 Task: Create a due date automation trigger when advanced on, on the monday of the week a card is due add fields without custom field "Resume" set to a date less than 1 days ago at 11:00 AM.
Action: Mouse moved to (824, 249)
Screenshot: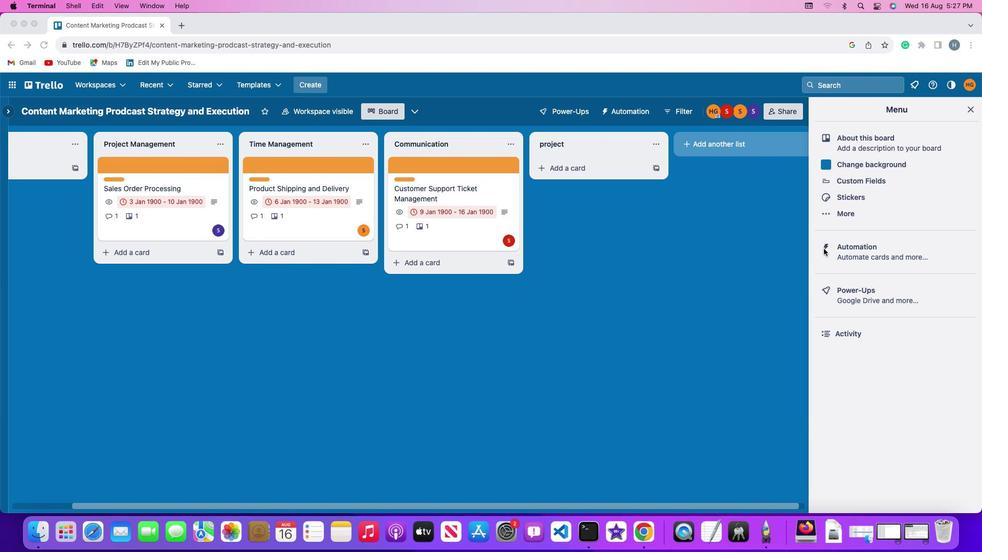 
Action: Mouse pressed left at (824, 249)
Screenshot: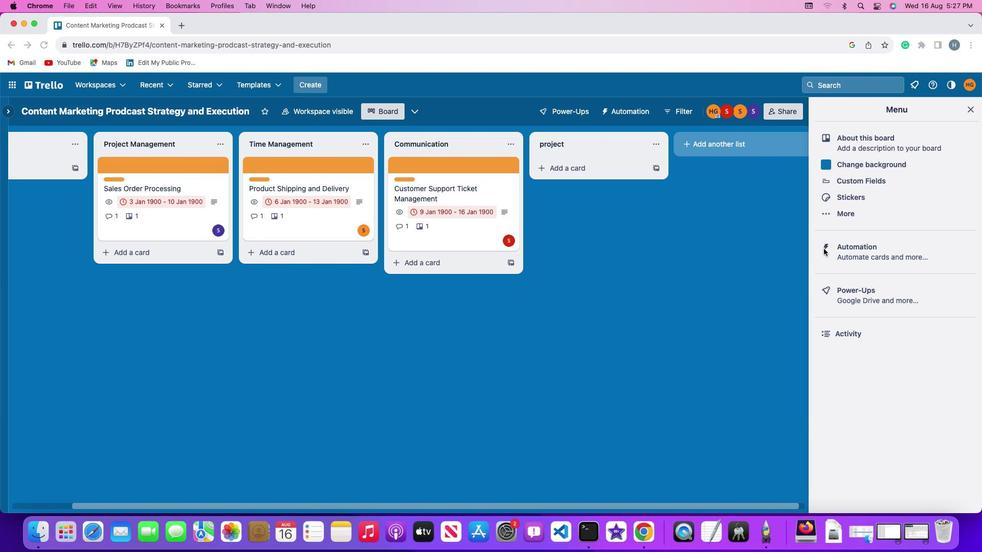 
Action: Mouse pressed left at (824, 249)
Screenshot: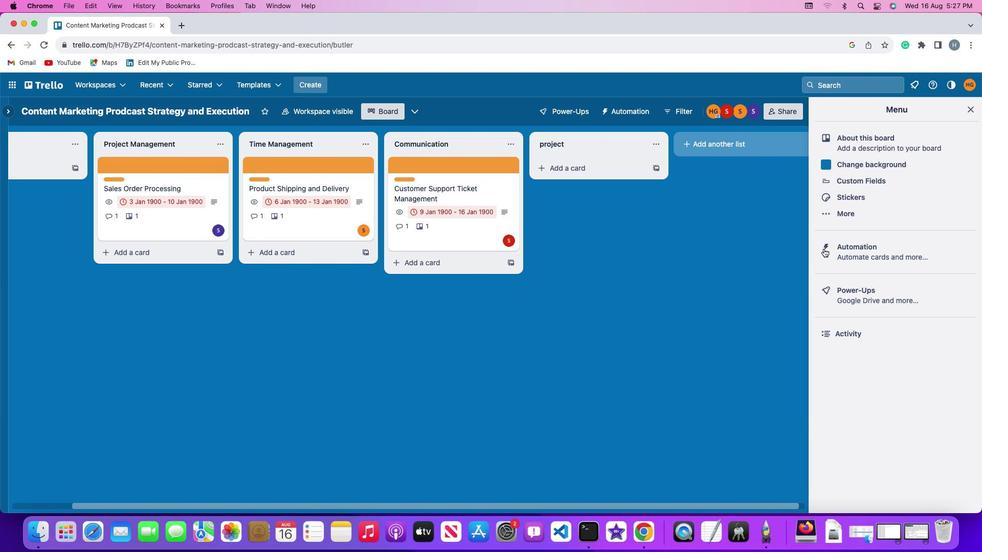
Action: Mouse moved to (67, 239)
Screenshot: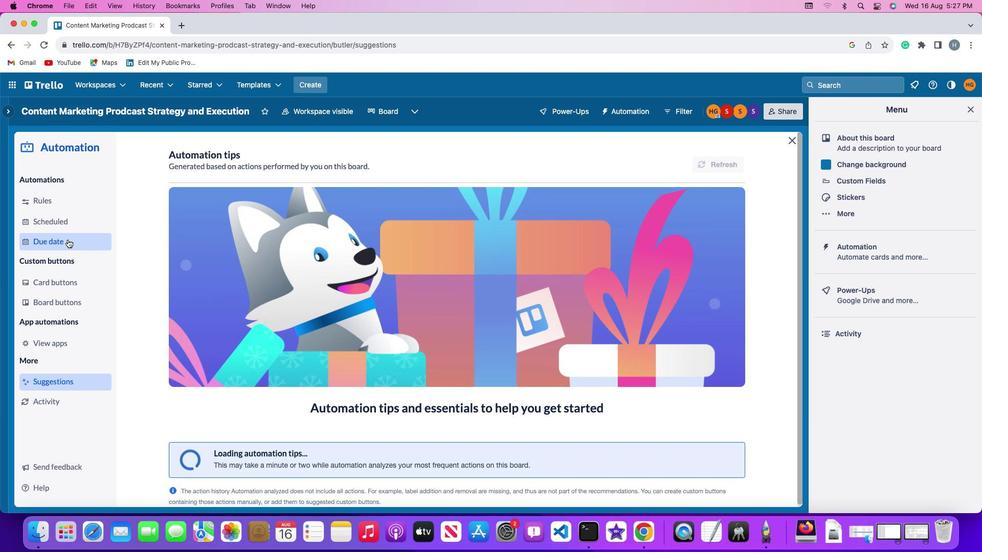 
Action: Mouse pressed left at (67, 239)
Screenshot: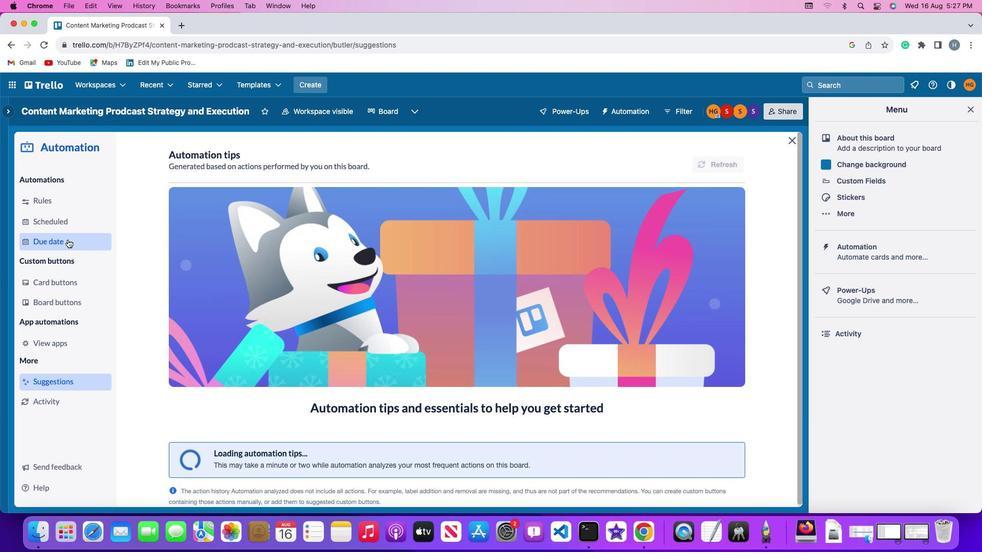 
Action: Mouse moved to (675, 157)
Screenshot: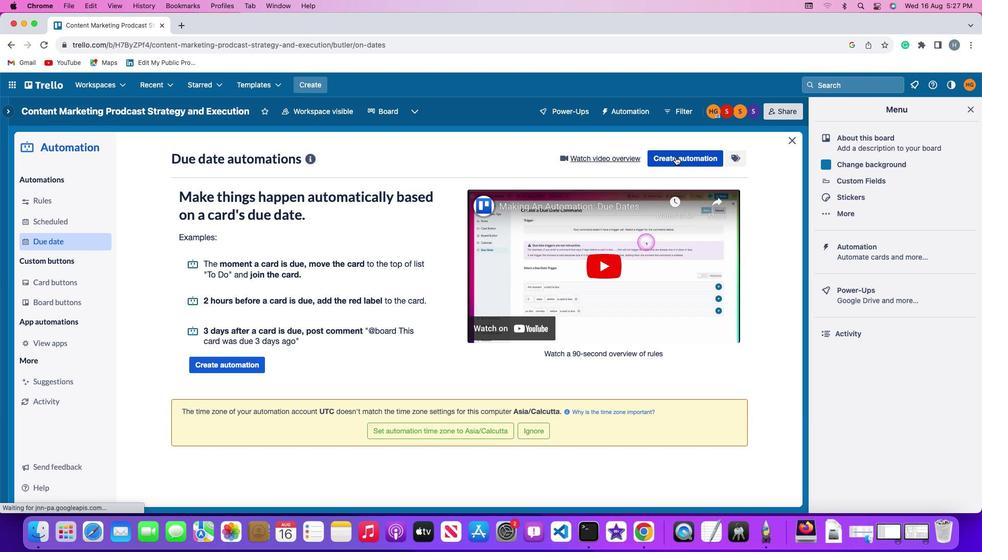
Action: Mouse pressed left at (675, 157)
Screenshot: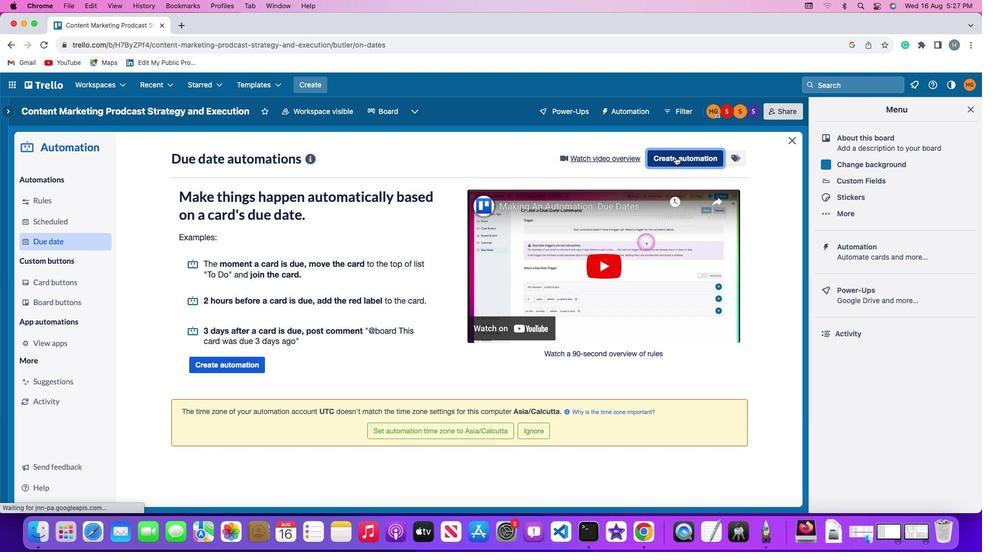 
Action: Mouse moved to (188, 255)
Screenshot: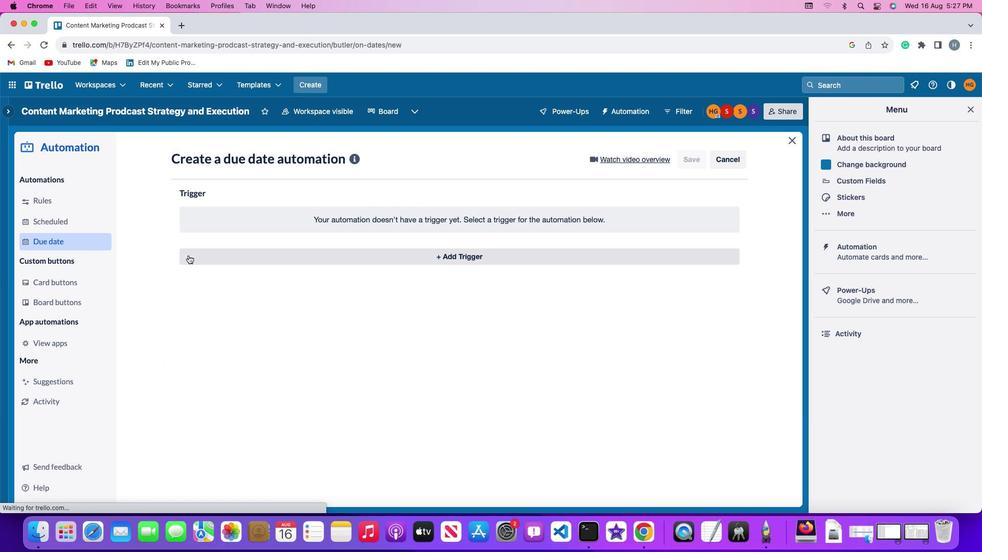 
Action: Mouse pressed left at (188, 255)
Screenshot: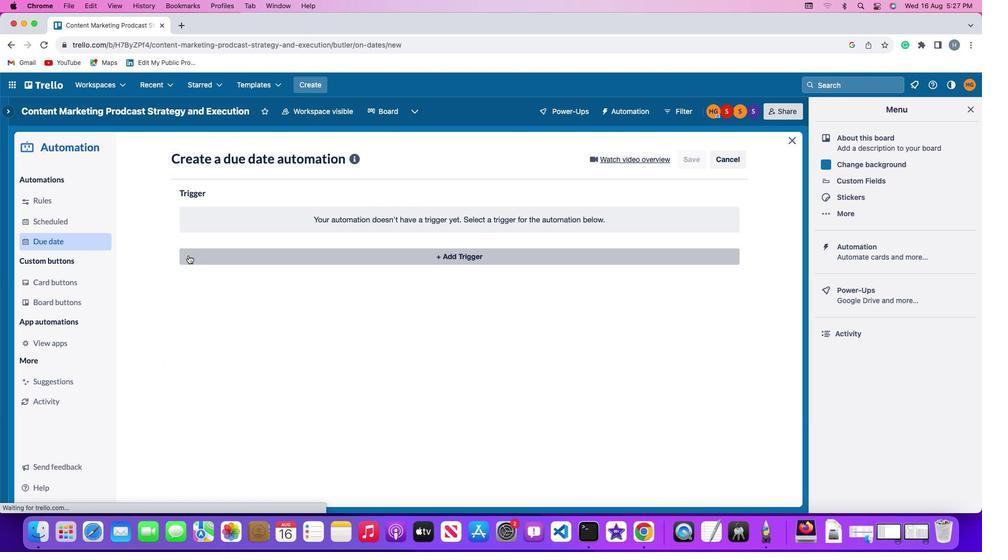 
Action: Mouse moved to (221, 448)
Screenshot: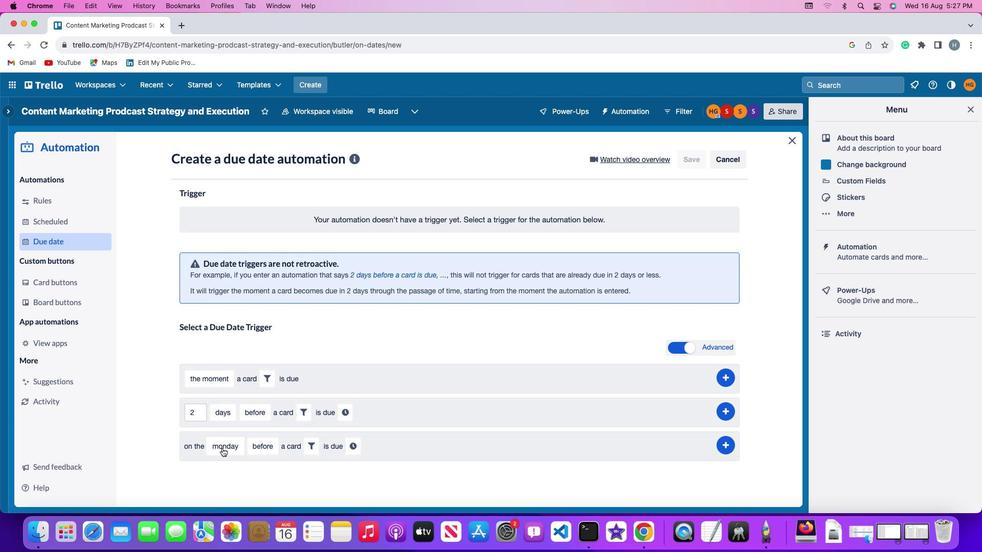 
Action: Mouse pressed left at (221, 448)
Screenshot: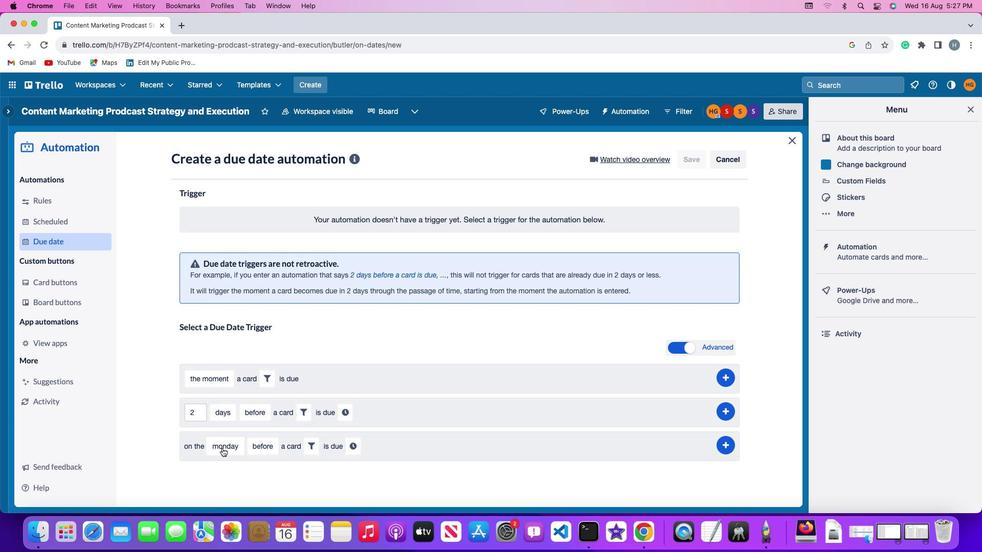 
Action: Mouse moved to (241, 303)
Screenshot: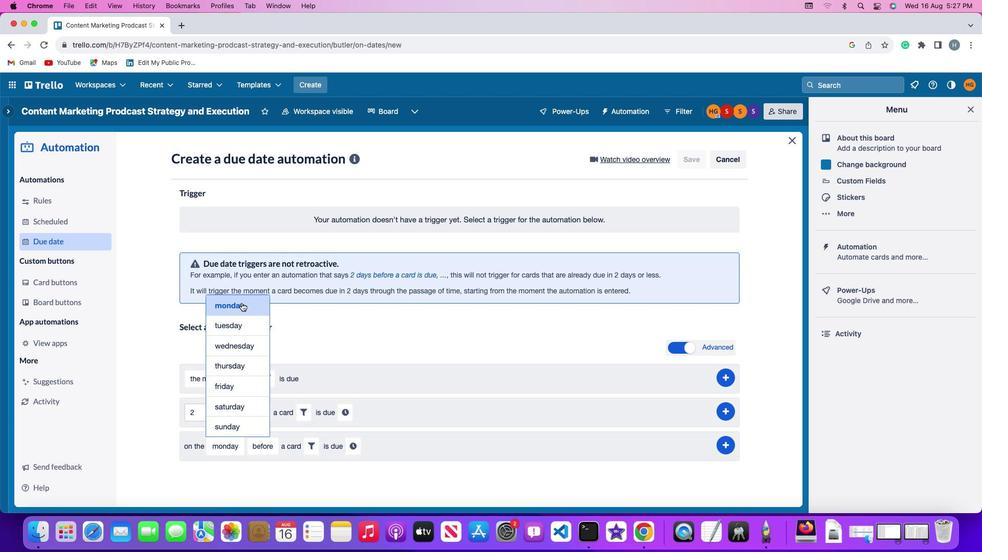 
Action: Mouse pressed left at (241, 303)
Screenshot: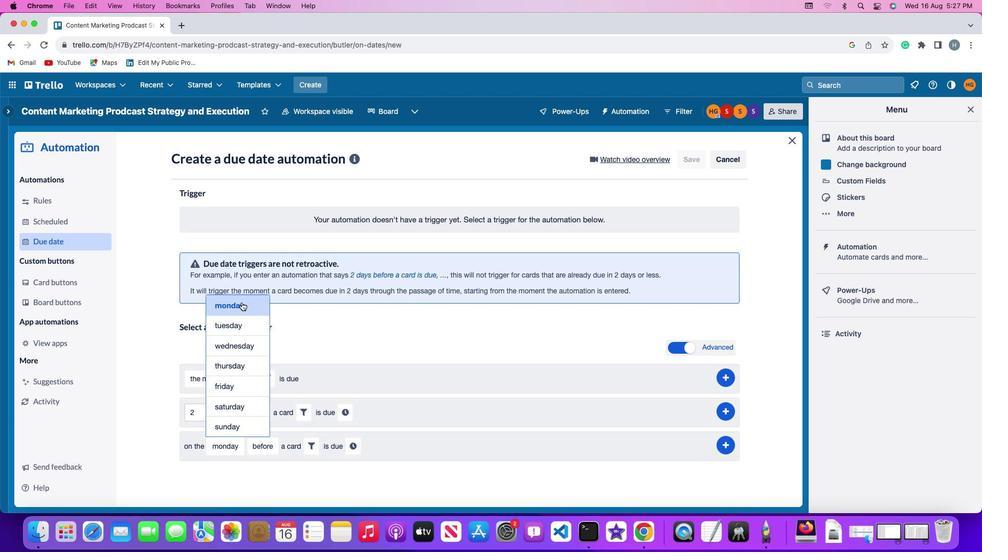 
Action: Mouse moved to (270, 442)
Screenshot: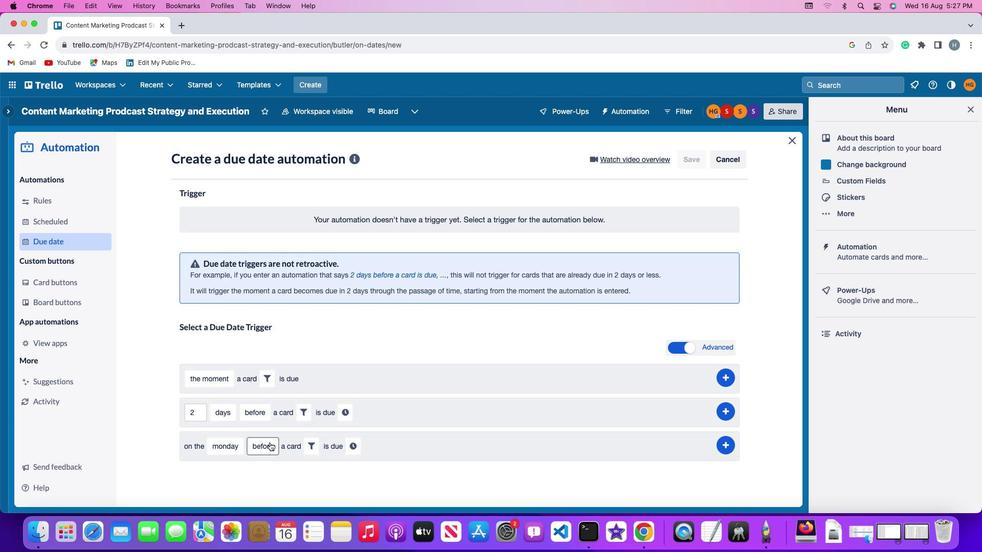 
Action: Mouse pressed left at (270, 442)
Screenshot: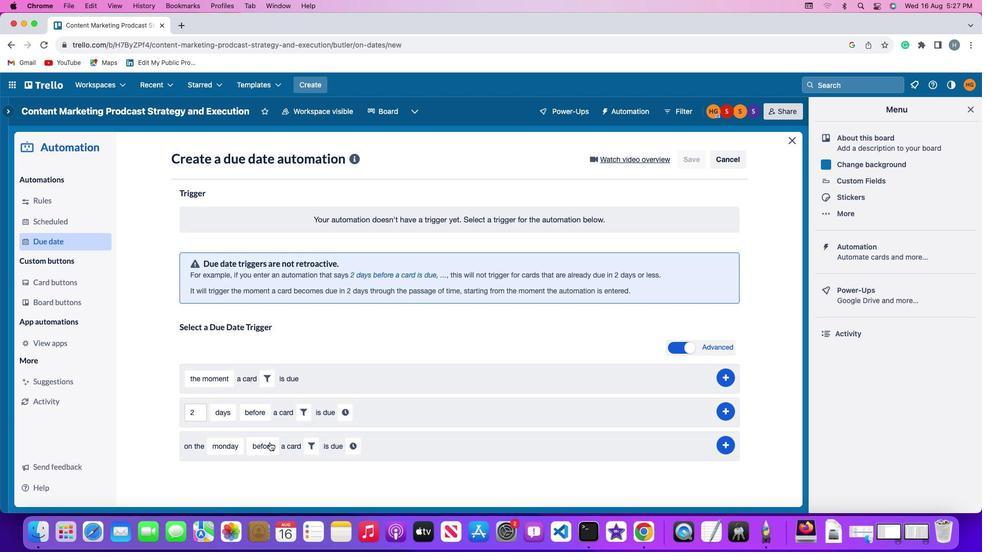 
Action: Mouse moved to (282, 407)
Screenshot: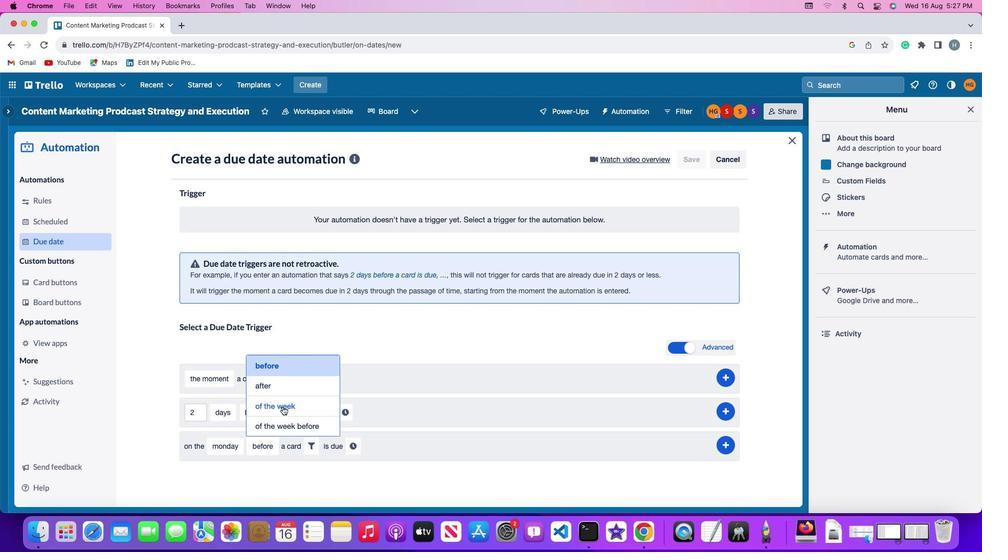 
Action: Mouse pressed left at (282, 407)
Screenshot: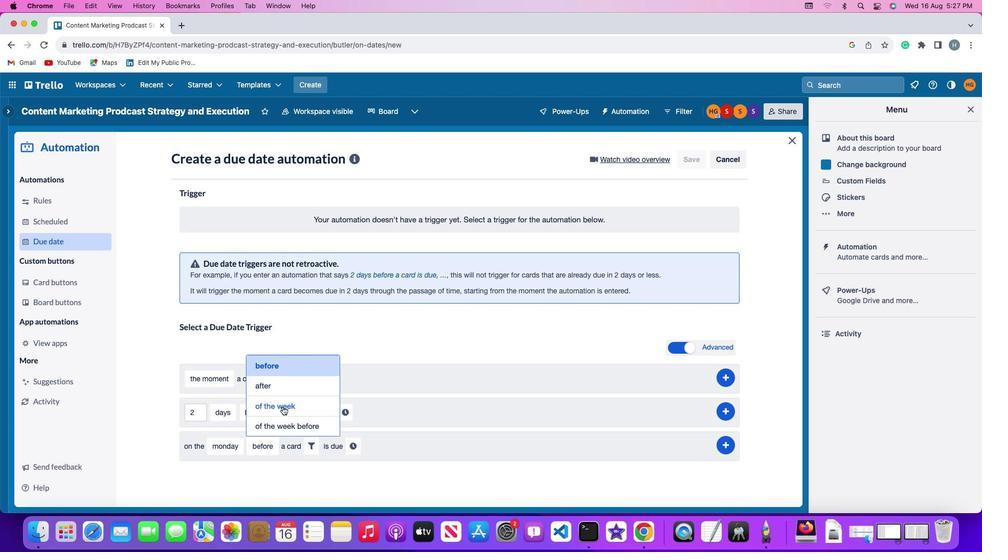 
Action: Mouse moved to (329, 446)
Screenshot: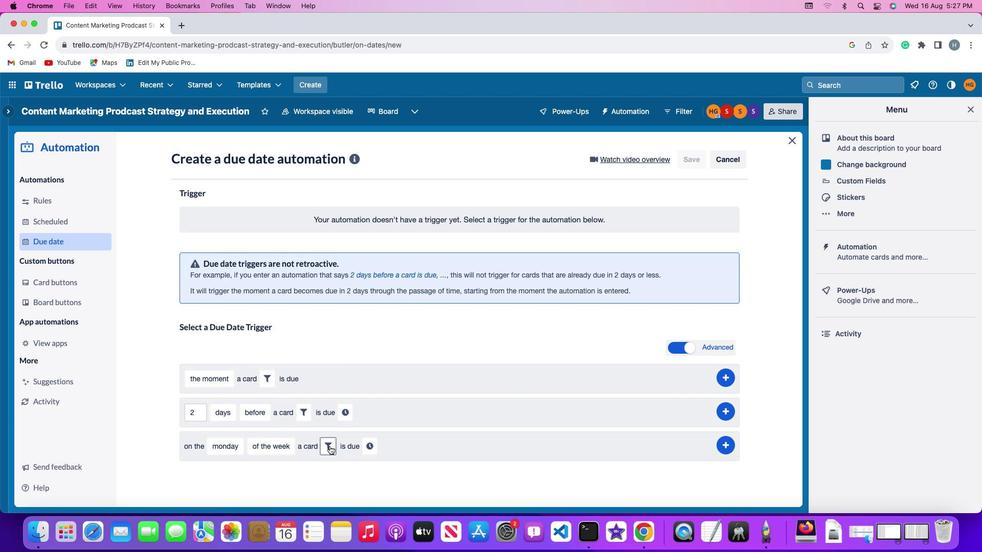 
Action: Mouse pressed left at (329, 446)
Screenshot: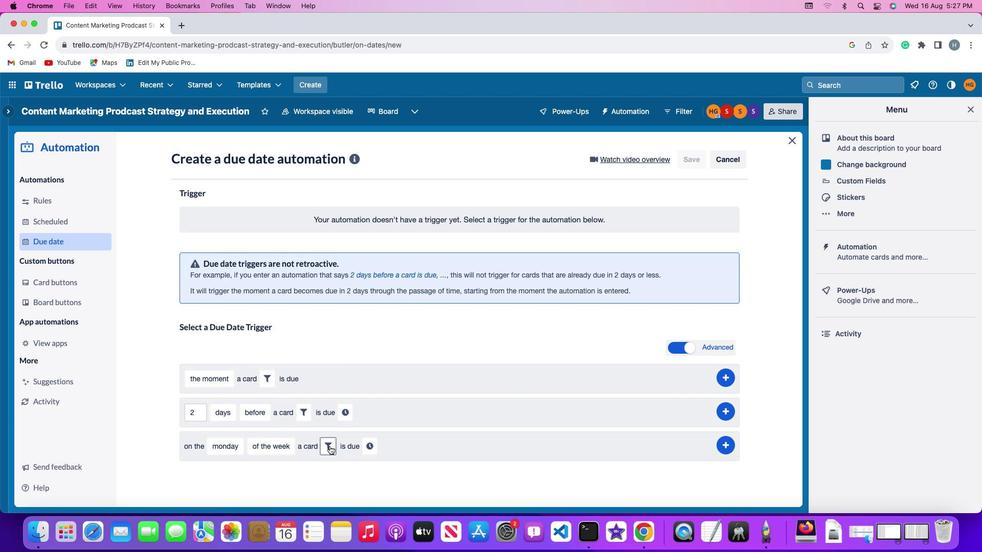 
Action: Mouse moved to (488, 481)
Screenshot: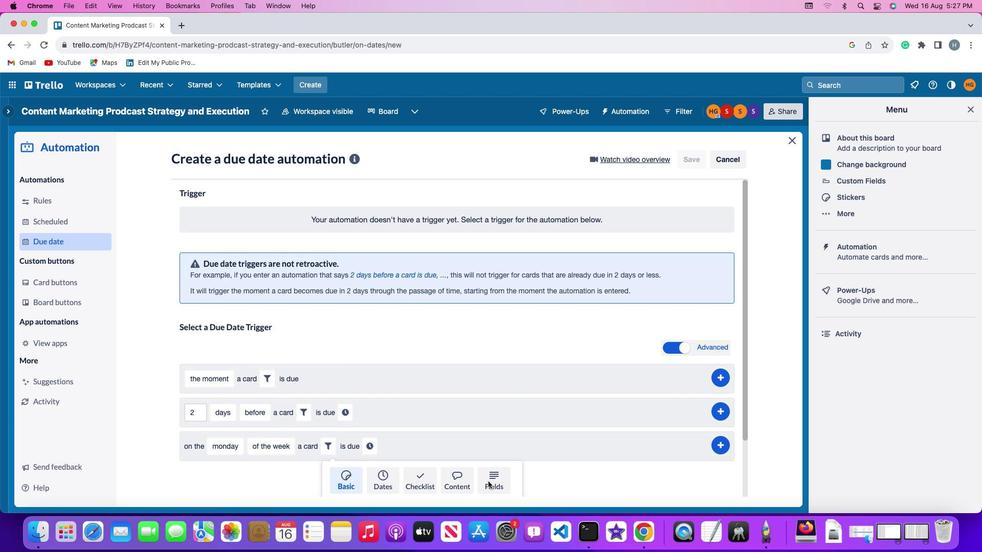 
Action: Mouse pressed left at (488, 481)
Screenshot: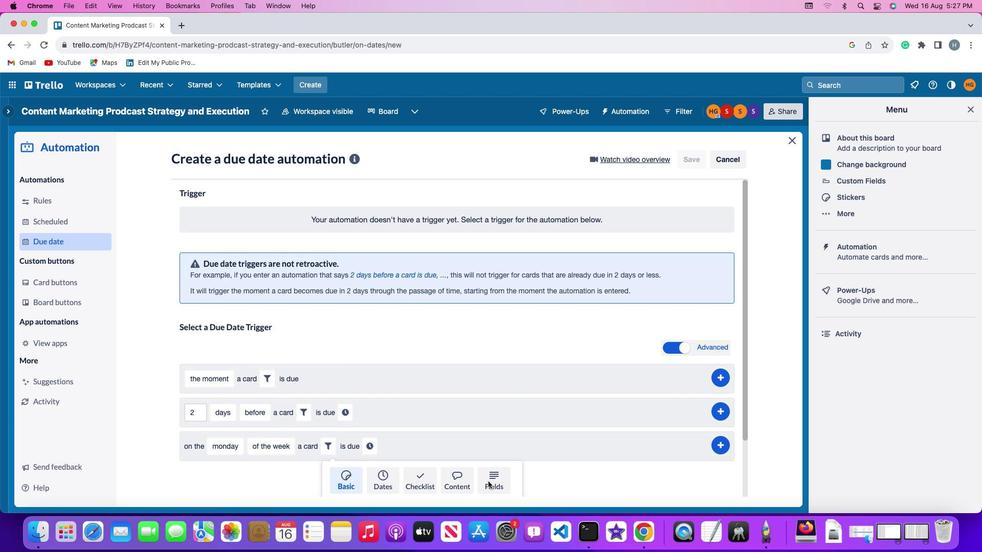 
Action: Mouse moved to (280, 481)
Screenshot: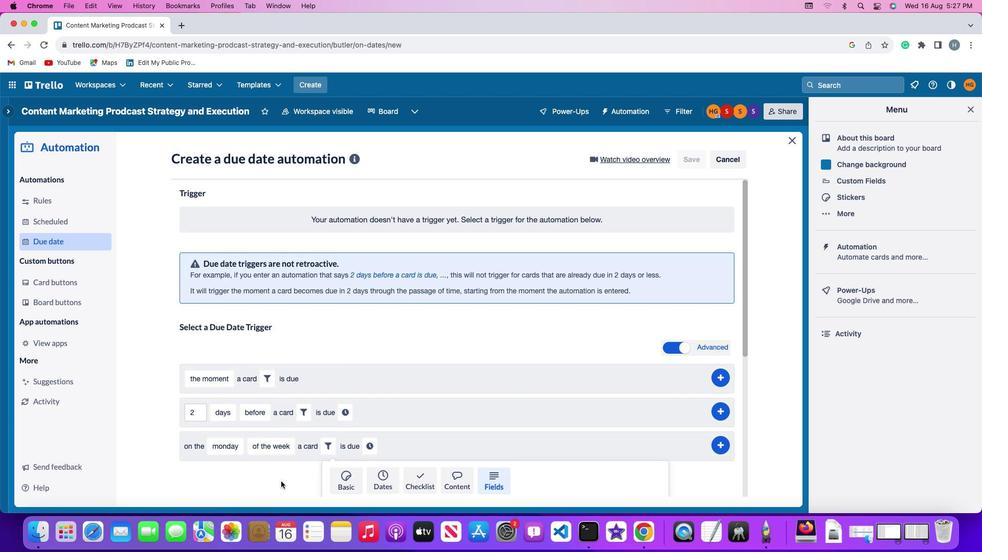 
Action: Mouse scrolled (280, 481) with delta (0, 0)
Screenshot: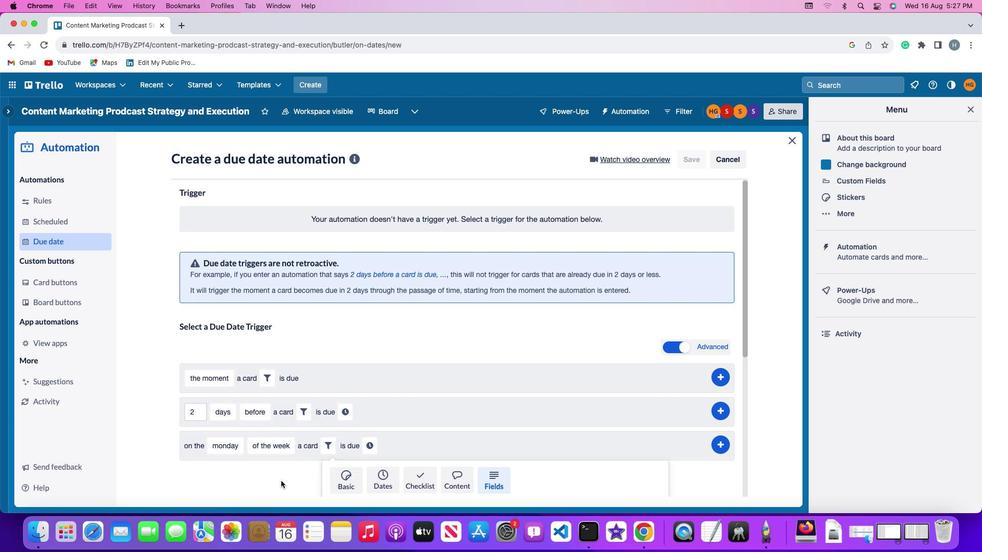 
Action: Mouse moved to (280, 481)
Screenshot: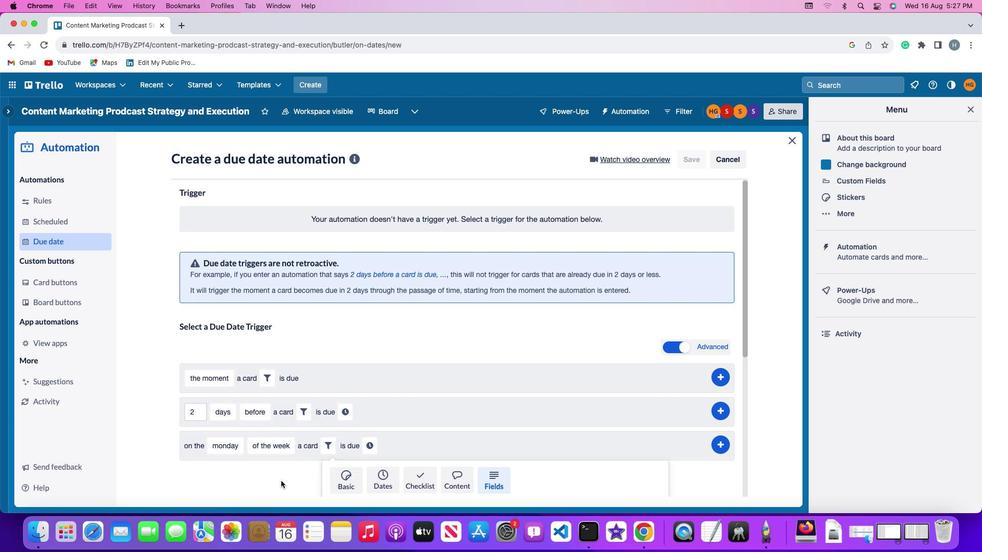 
Action: Mouse scrolled (280, 481) with delta (0, 0)
Screenshot: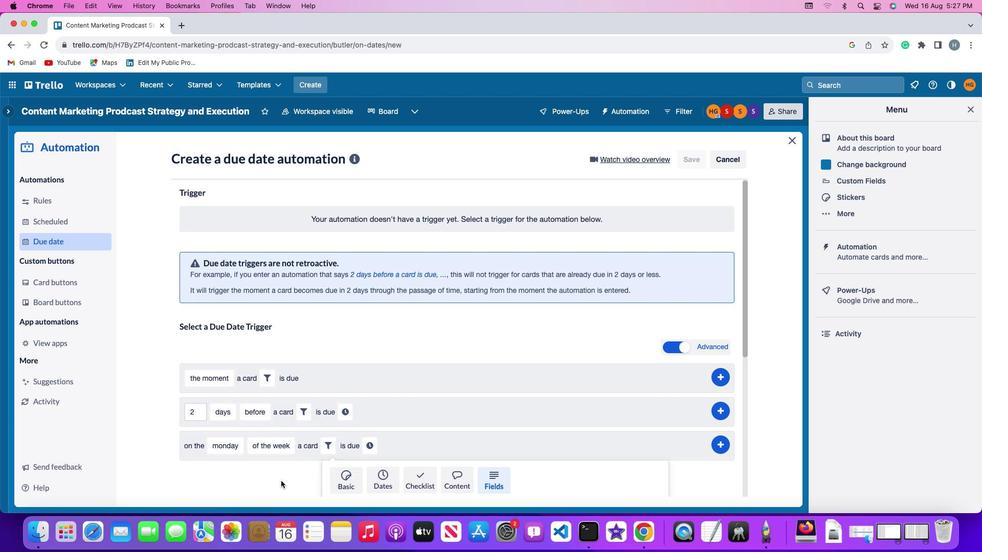 
Action: Mouse moved to (280, 481)
Screenshot: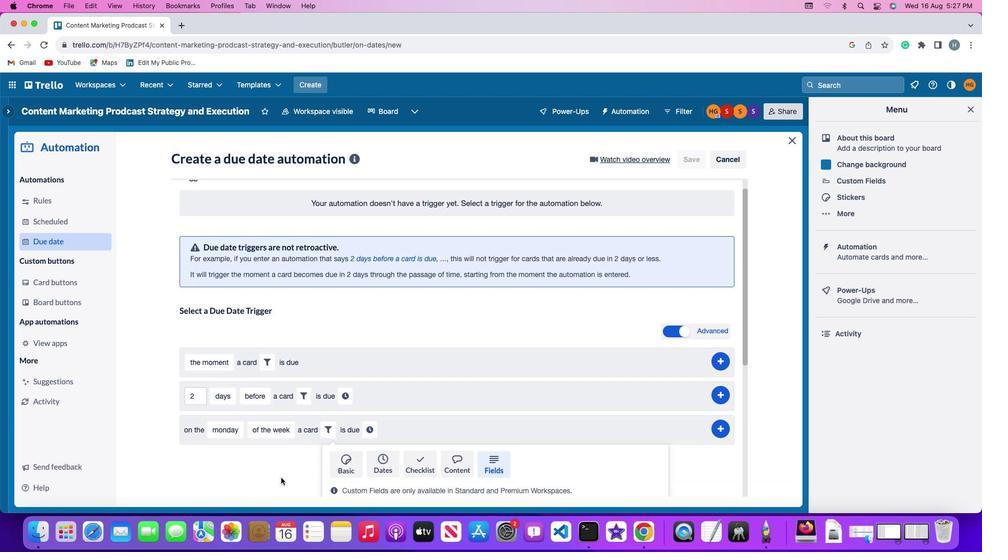 
Action: Mouse scrolled (280, 481) with delta (0, -1)
Screenshot: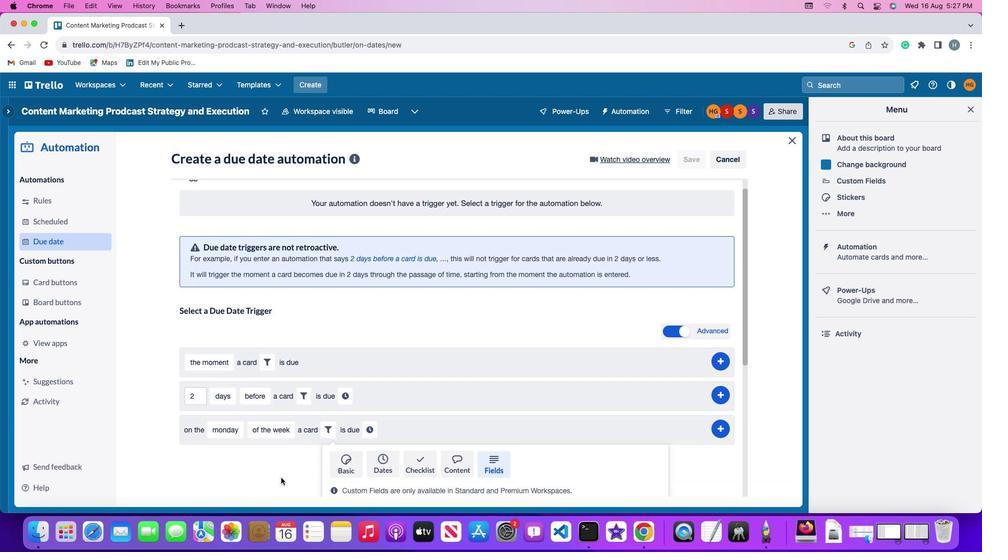 
Action: Mouse moved to (280, 481)
Screenshot: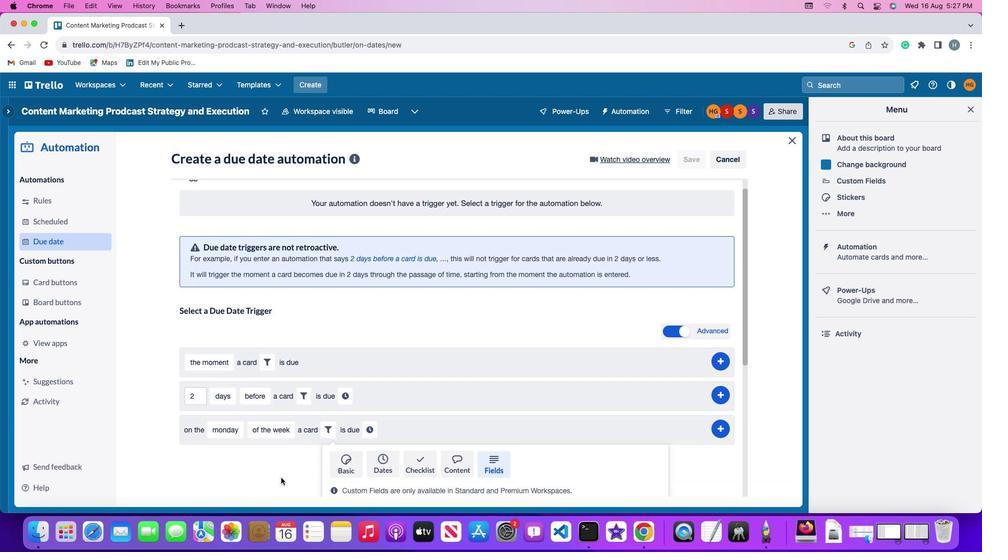 
Action: Mouse scrolled (280, 481) with delta (0, -2)
Screenshot: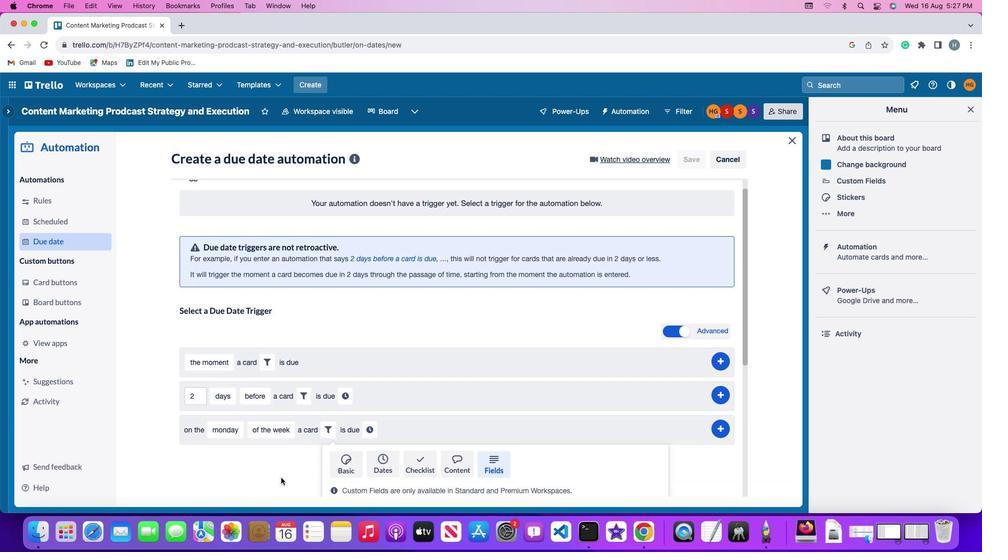 
Action: Mouse moved to (280, 480)
Screenshot: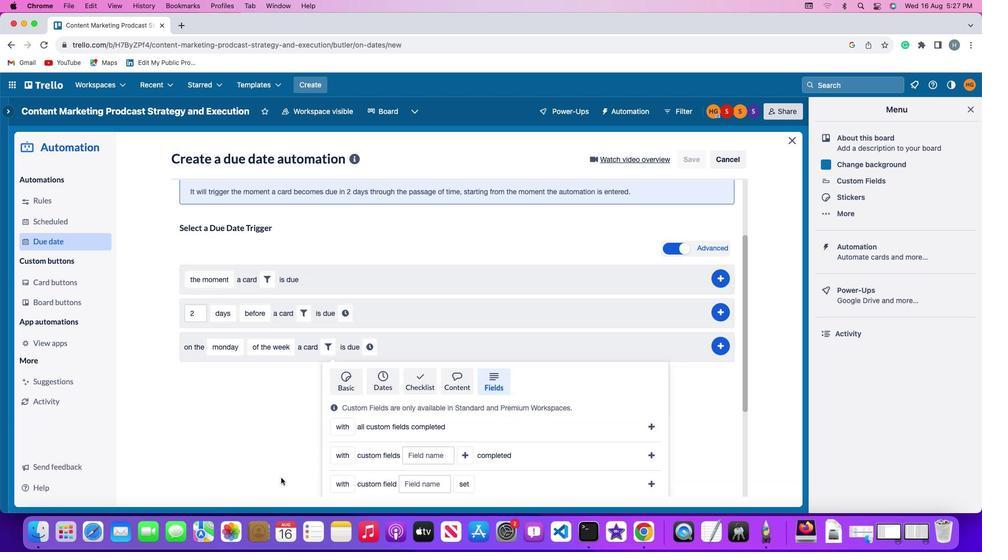 
Action: Mouse scrolled (280, 480) with delta (0, -3)
Screenshot: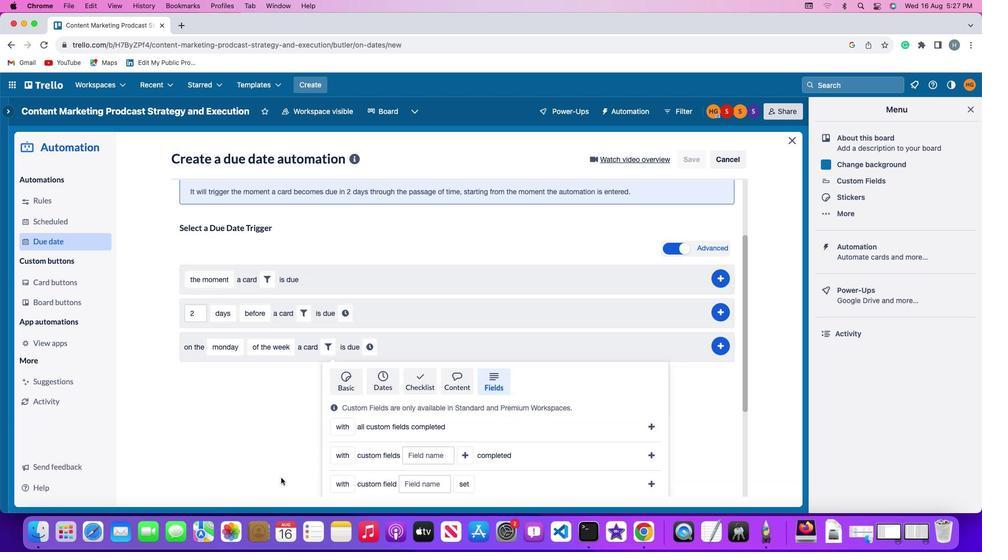
Action: Mouse moved to (280, 477)
Screenshot: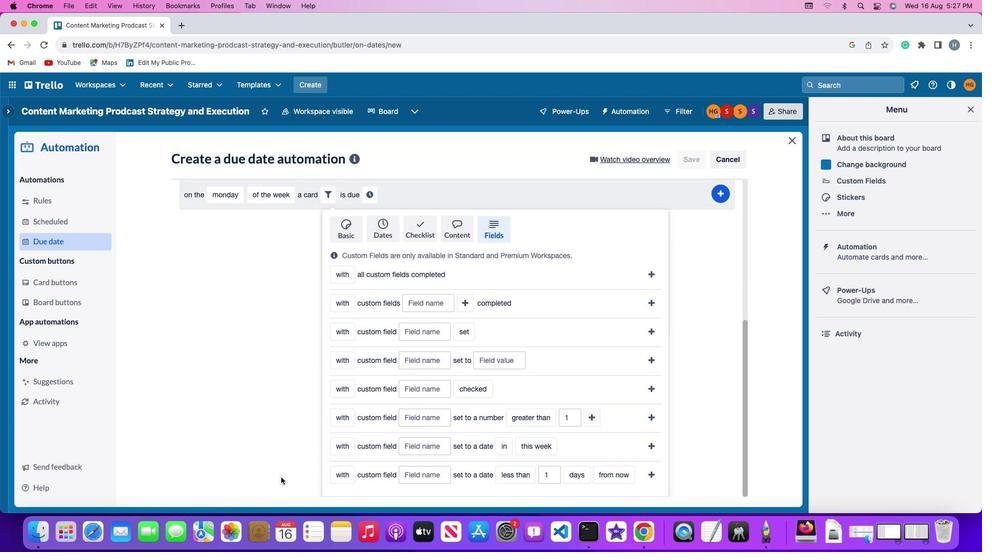 
Action: Mouse scrolled (280, 477) with delta (0, 0)
Screenshot: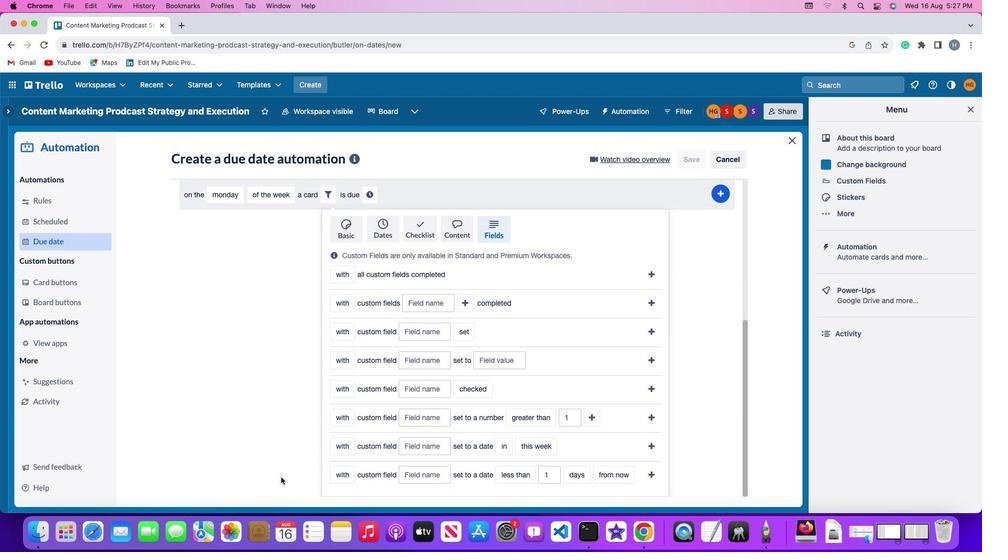 
Action: Mouse scrolled (280, 477) with delta (0, 0)
Screenshot: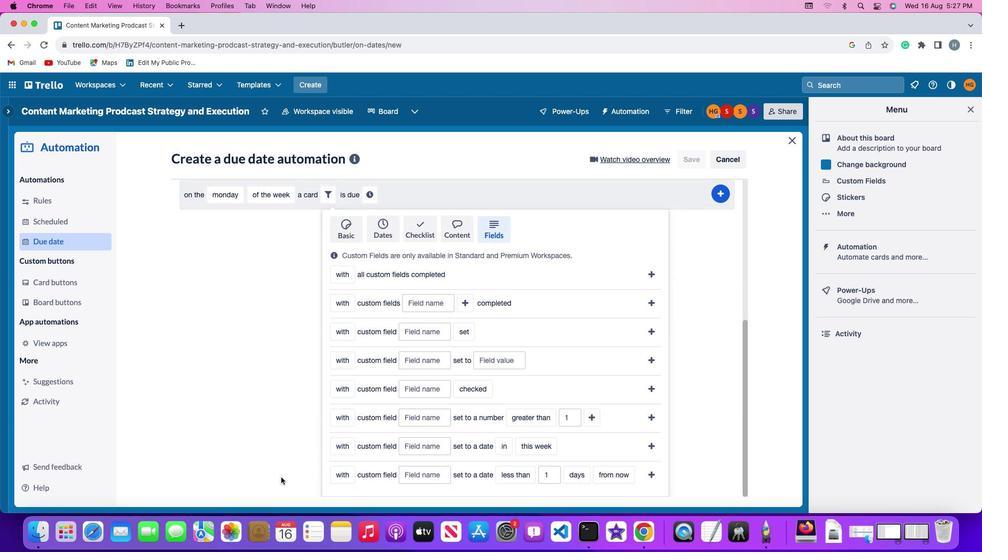 
Action: Mouse scrolled (280, 477) with delta (0, -1)
Screenshot: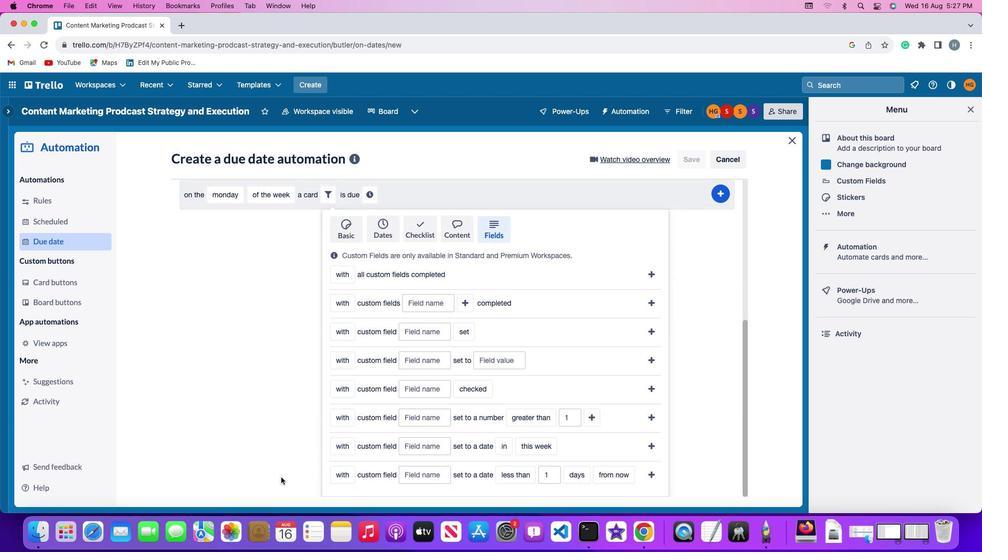 
Action: Mouse scrolled (280, 477) with delta (0, -2)
Screenshot: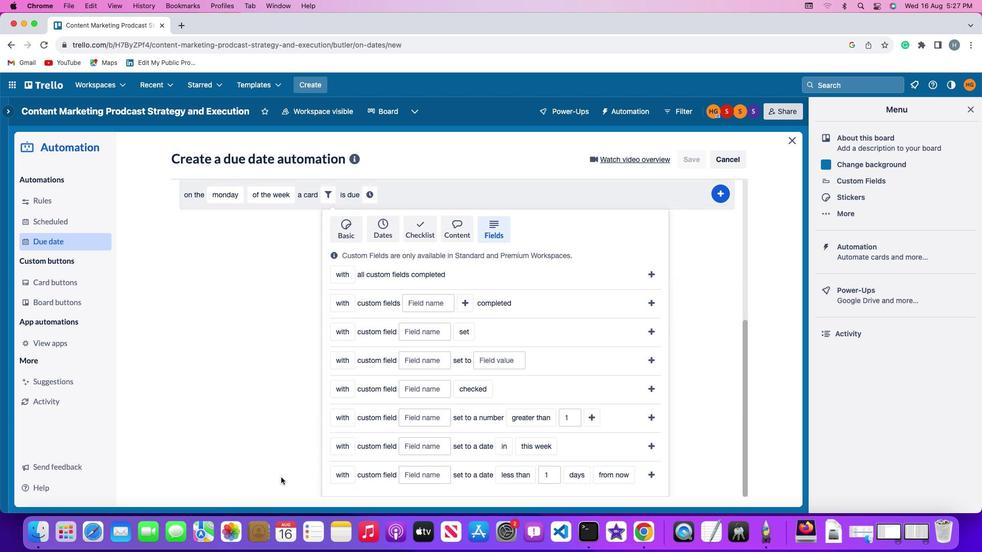 
Action: Mouse moved to (281, 476)
Screenshot: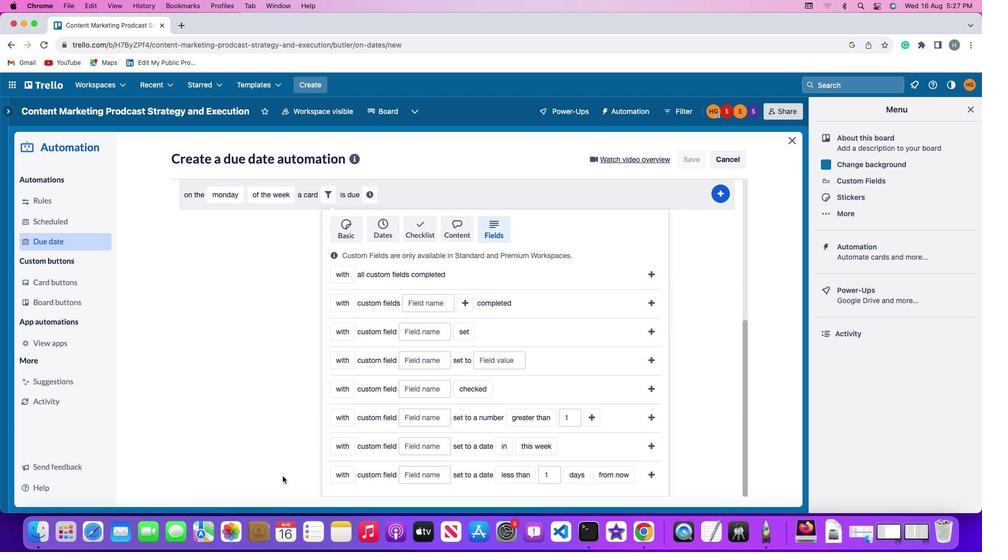
Action: Mouse scrolled (281, 476) with delta (0, -2)
Screenshot: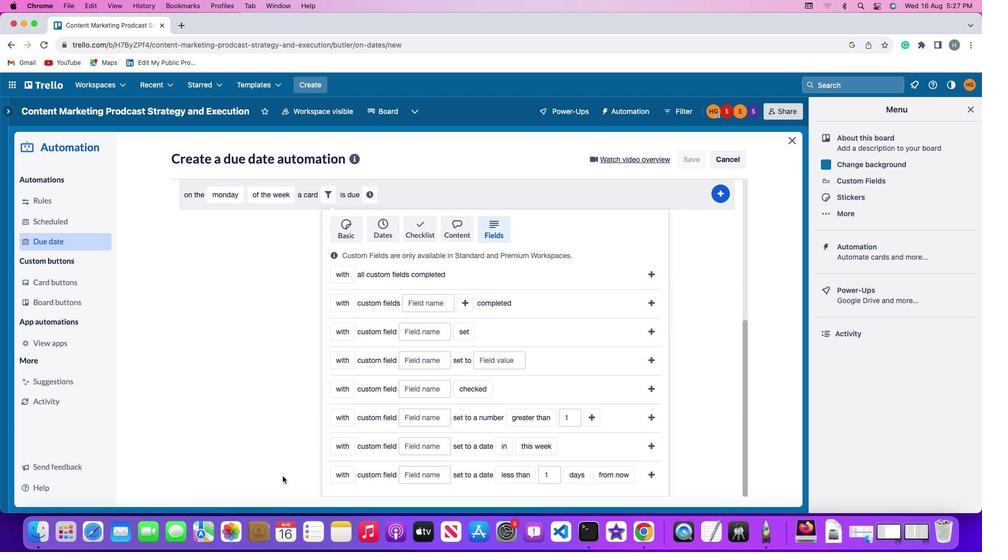 
Action: Mouse moved to (336, 475)
Screenshot: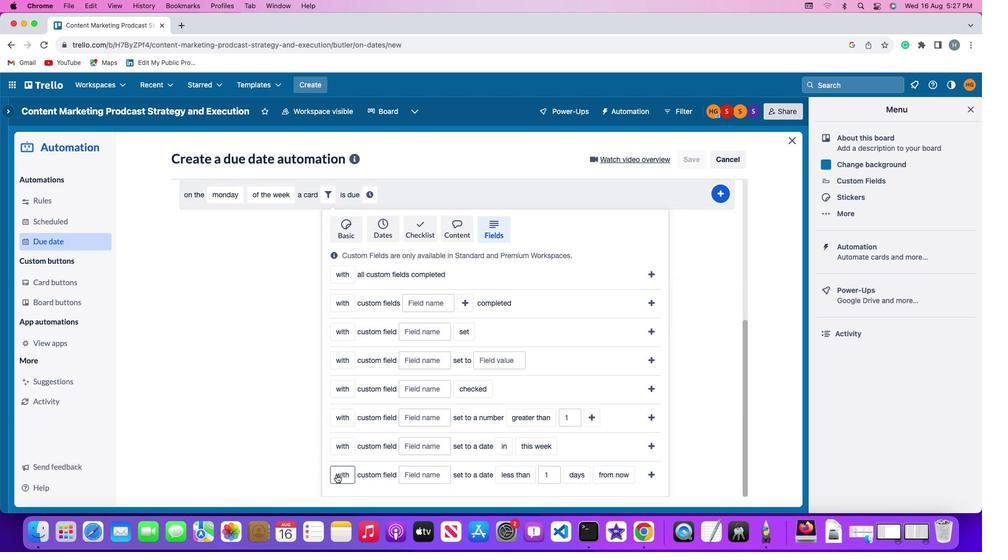 
Action: Mouse pressed left at (336, 475)
Screenshot: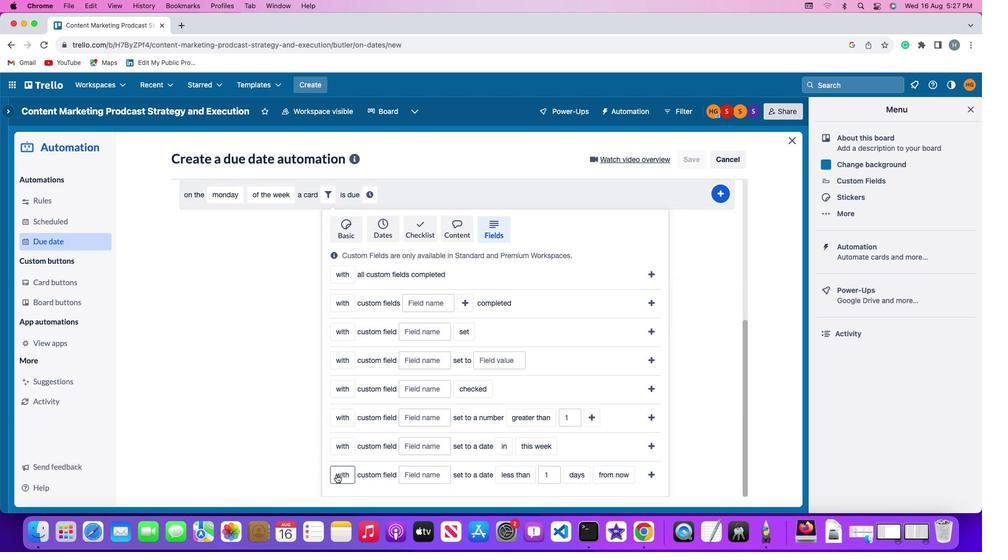 
Action: Mouse moved to (347, 451)
Screenshot: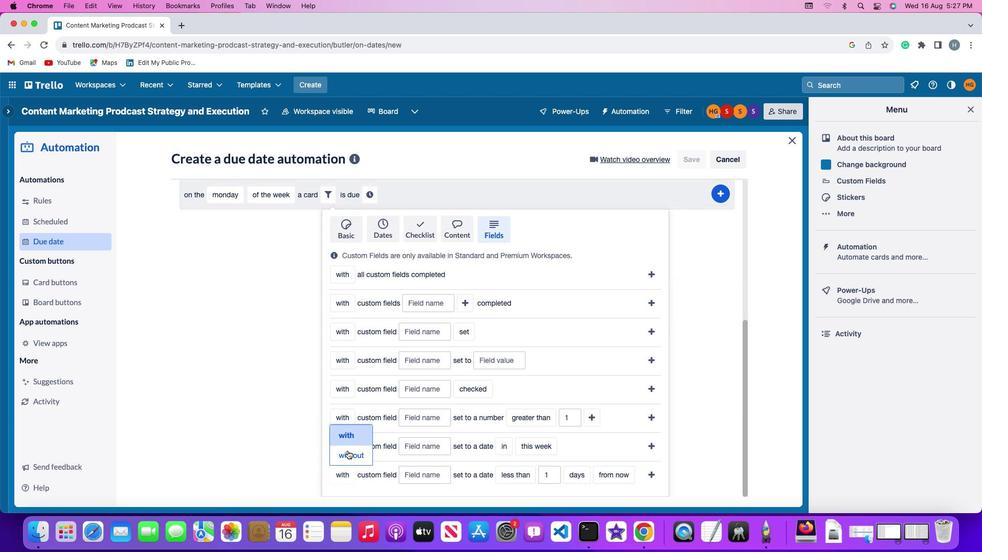 
Action: Mouse pressed left at (347, 451)
Screenshot: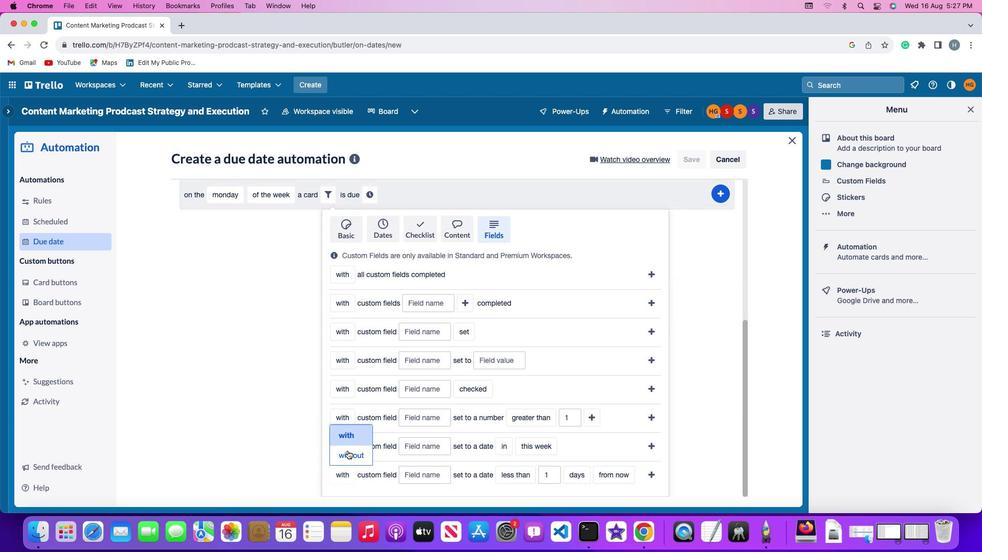 
Action: Mouse moved to (435, 473)
Screenshot: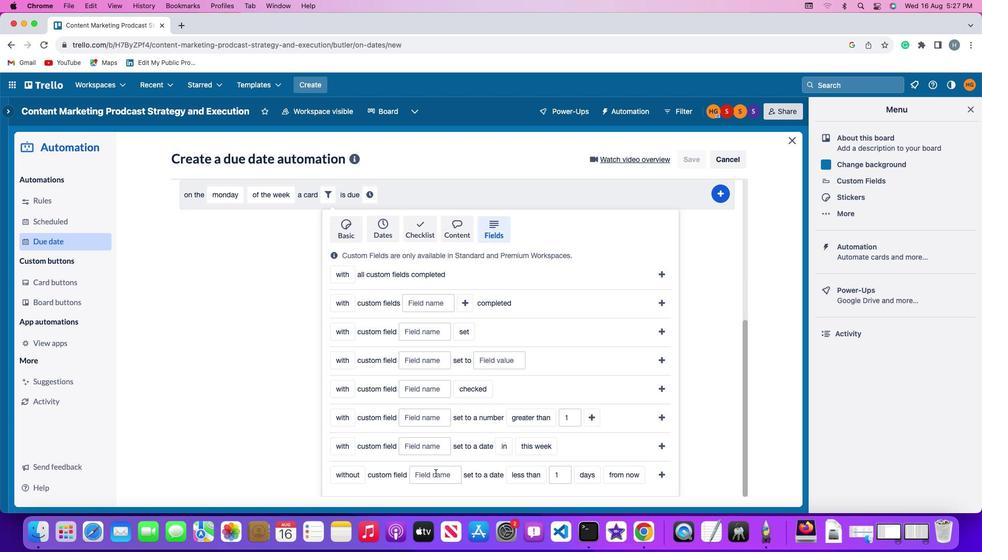 
Action: Mouse pressed left at (435, 473)
Screenshot: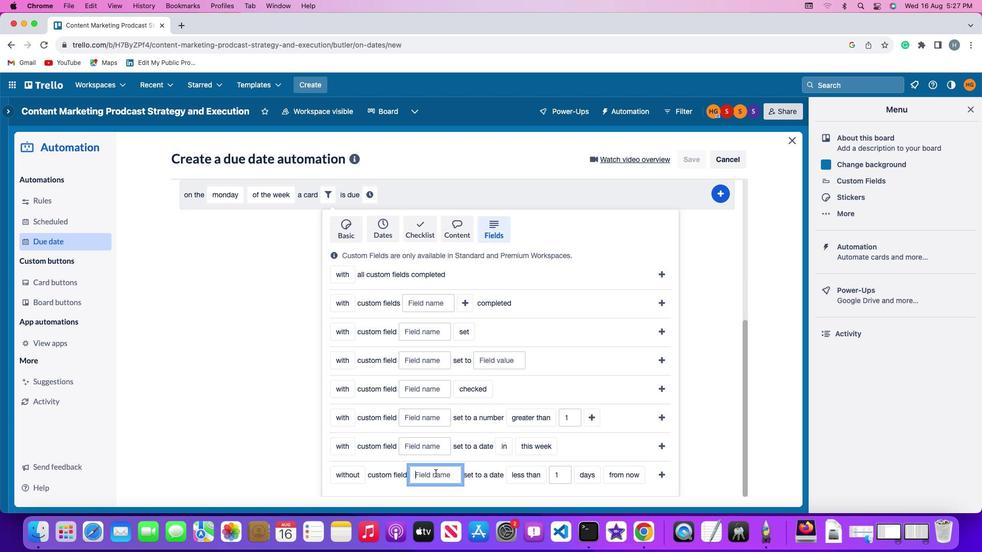 
Action: Mouse moved to (435, 473)
Screenshot: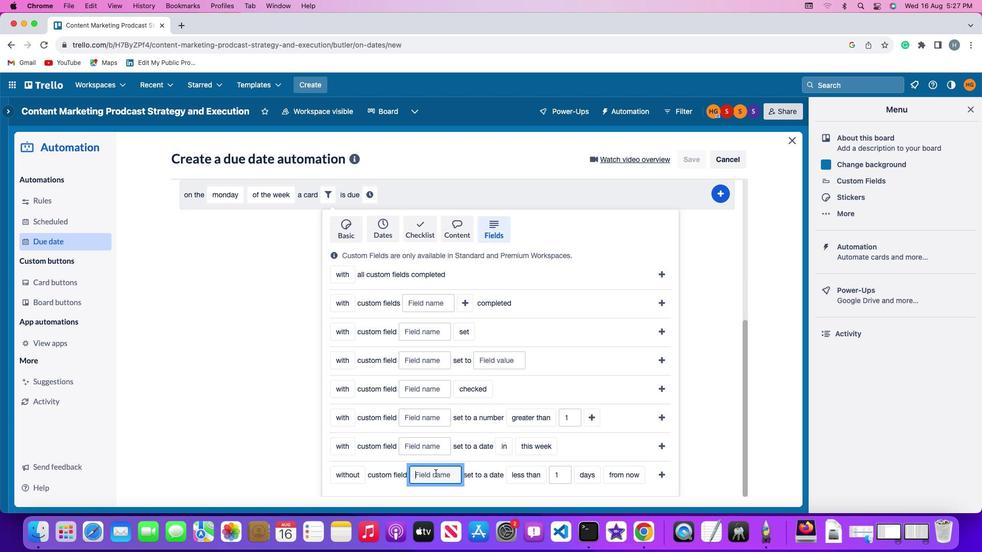 
Action: Key pressed Key.shift'R''e''s''u''m''e'
Screenshot: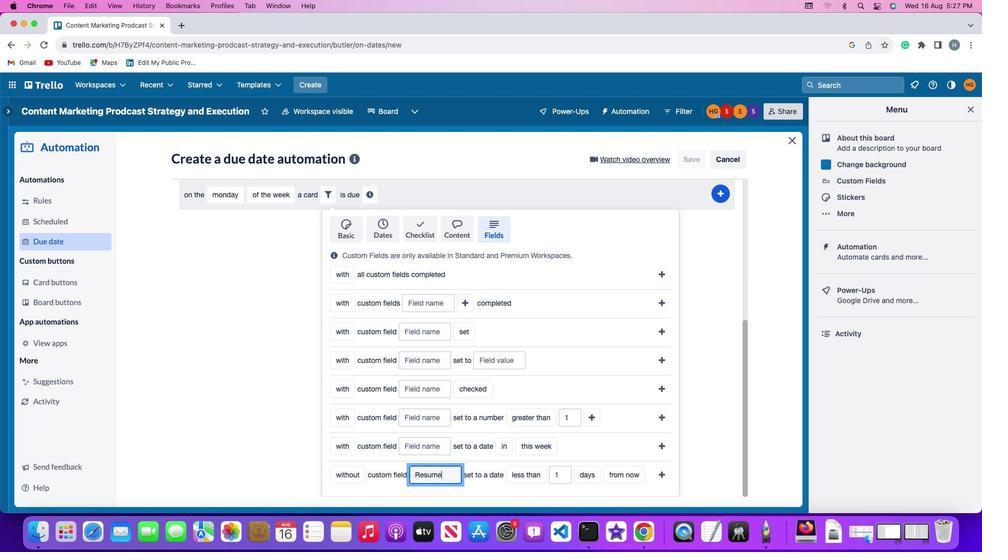 
Action: Mouse moved to (527, 475)
Screenshot: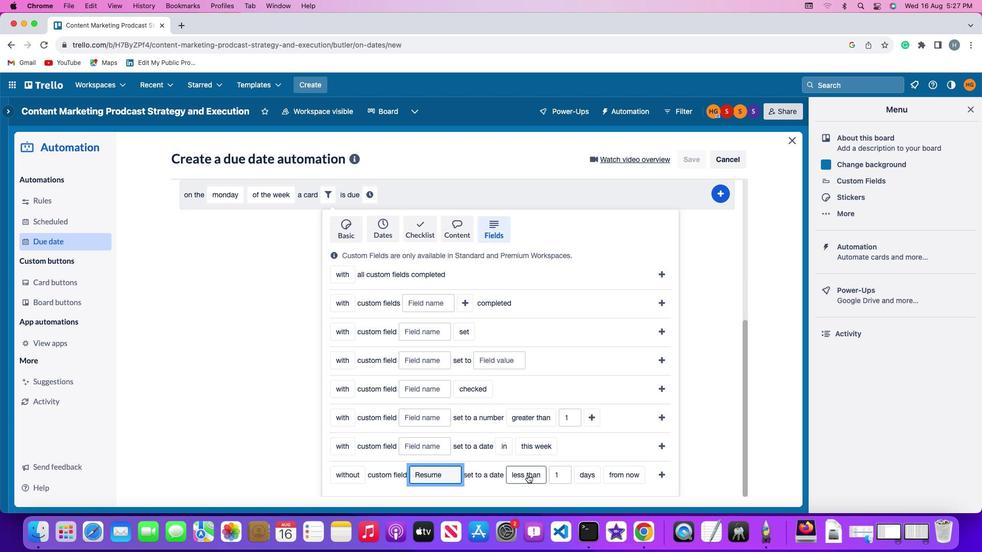 
Action: Mouse pressed left at (527, 475)
Screenshot: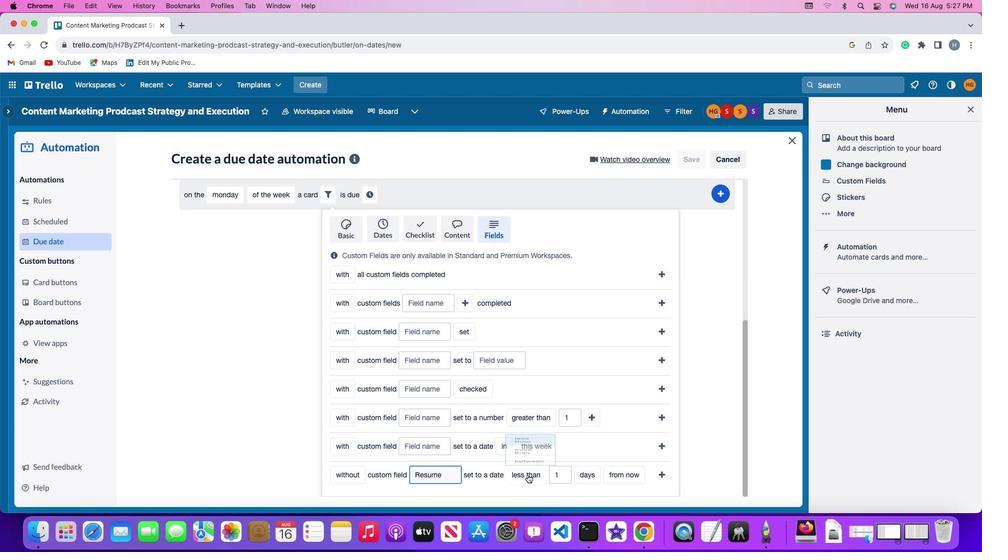 
Action: Mouse moved to (530, 404)
Screenshot: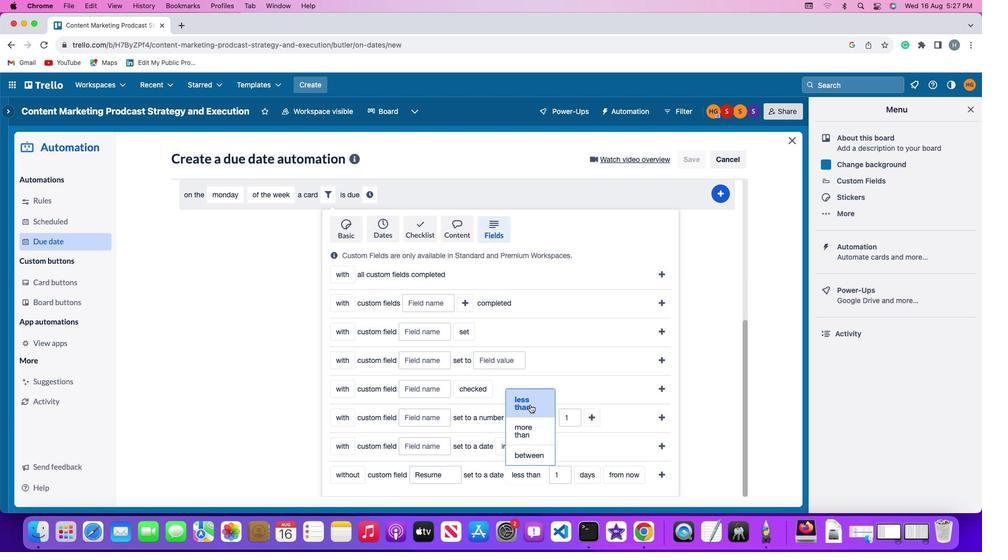
Action: Mouse pressed left at (530, 404)
Screenshot: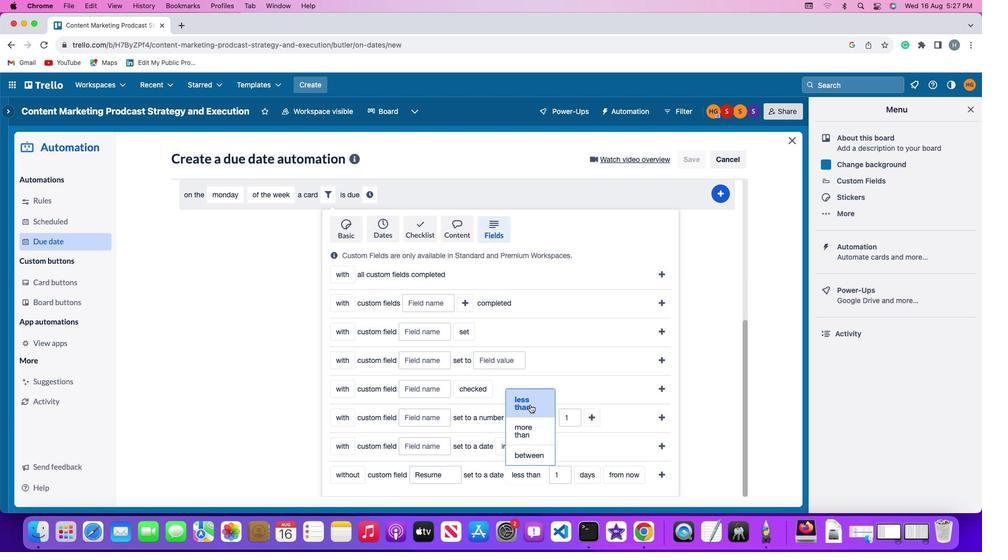 
Action: Mouse moved to (561, 476)
Screenshot: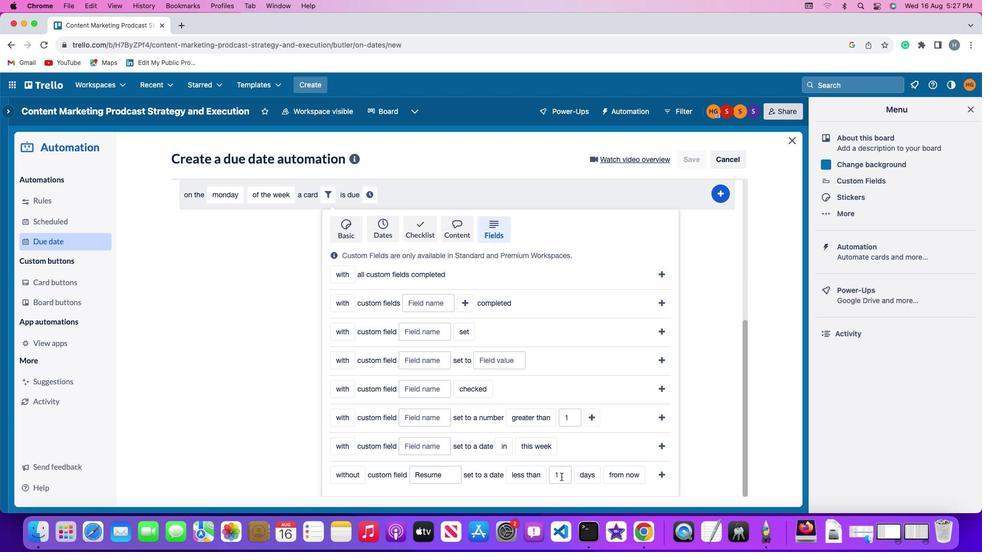 
Action: Mouse pressed left at (561, 476)
Screenshot: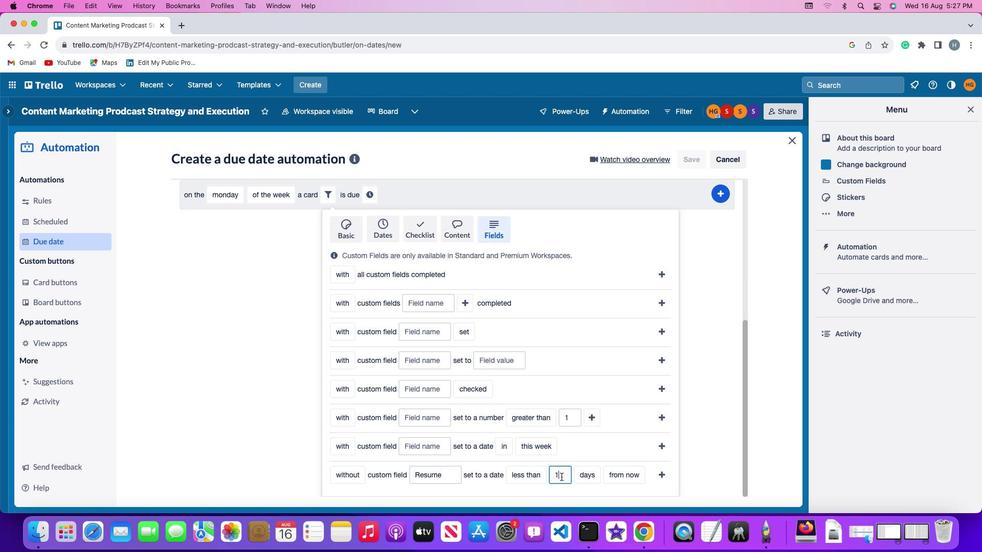 
Action: Key pressed Key.backspace'1'
Screenshot: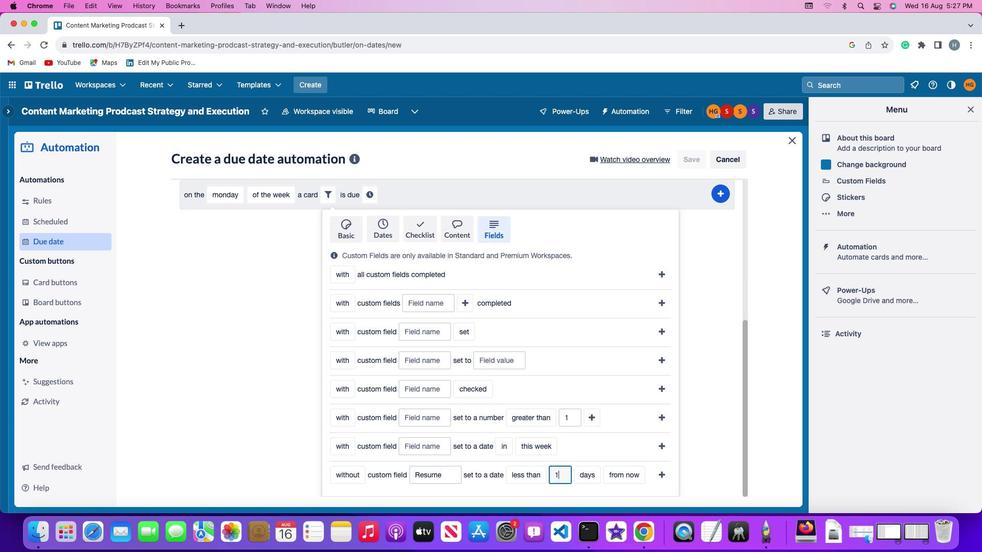 
Action: Mouse moved to (584, 477)
Screenshot: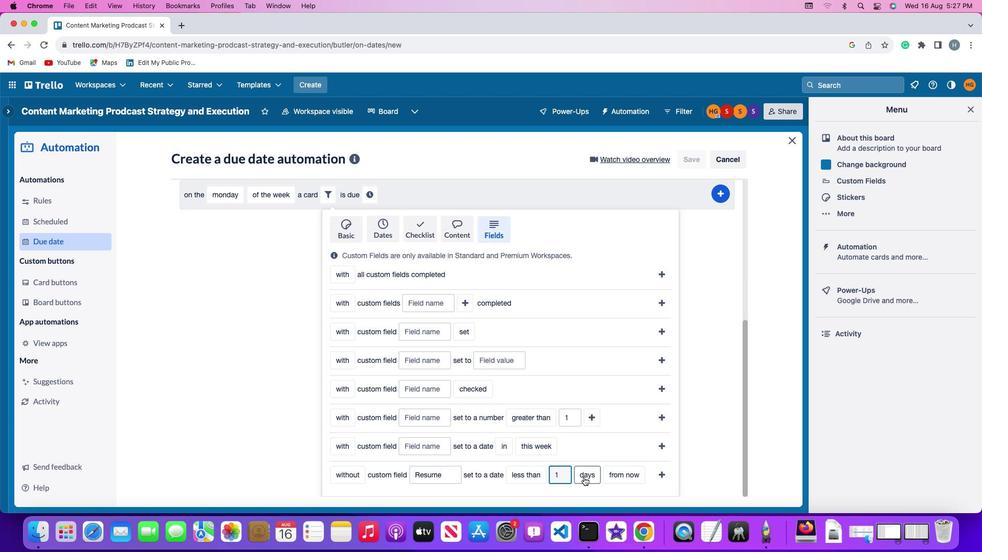 
Action: Mouse pressed left at (584, 477)
Screenshot: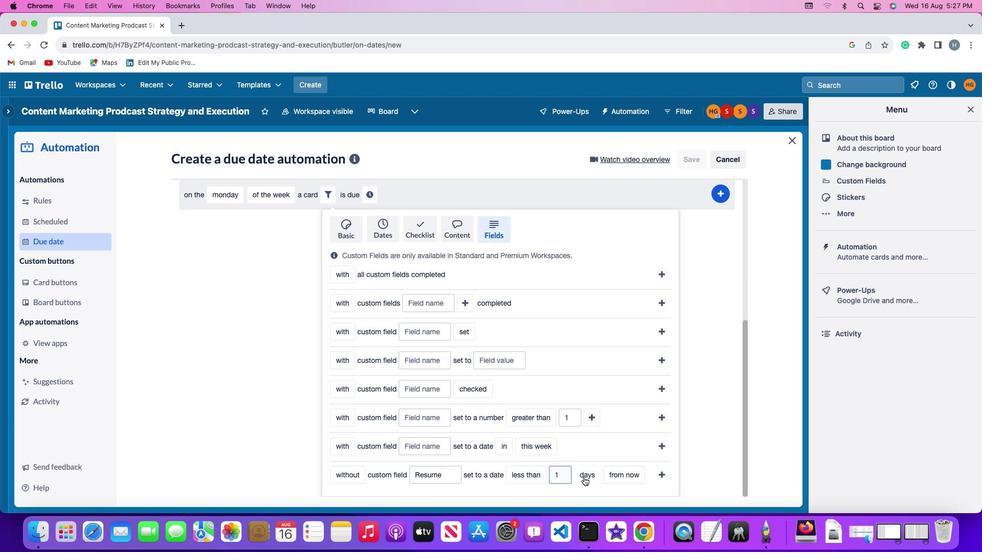 
Action: Mouse moved to (589, 432)
Screenshot: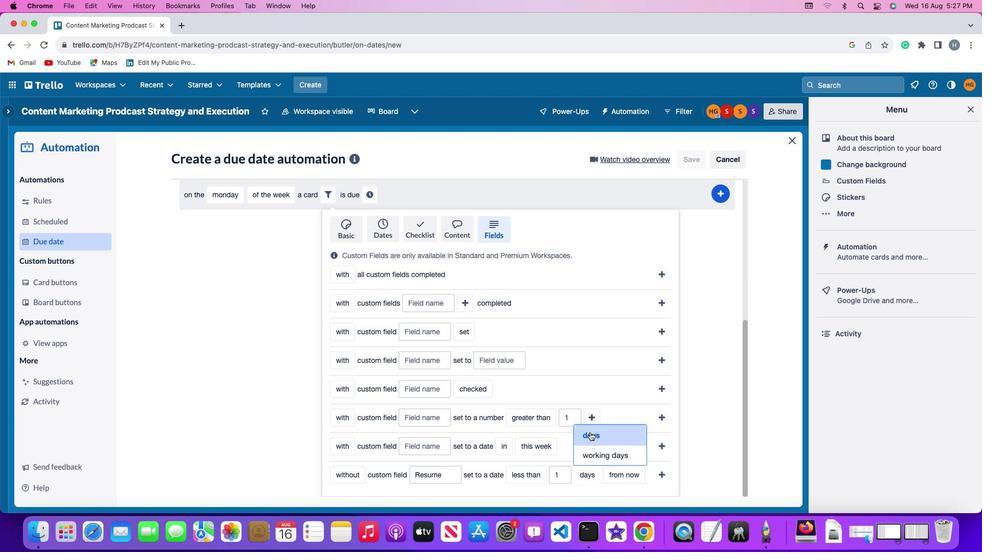 
Action: Mouse pressed left at (589, 432)
Screenshot: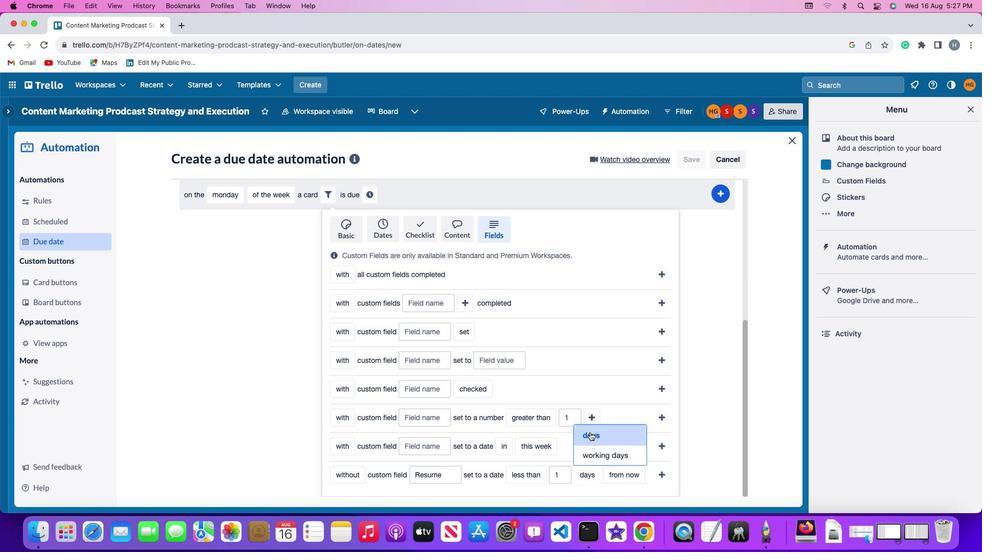 
Action: Mouse moved to (629, 473)
Screenshot: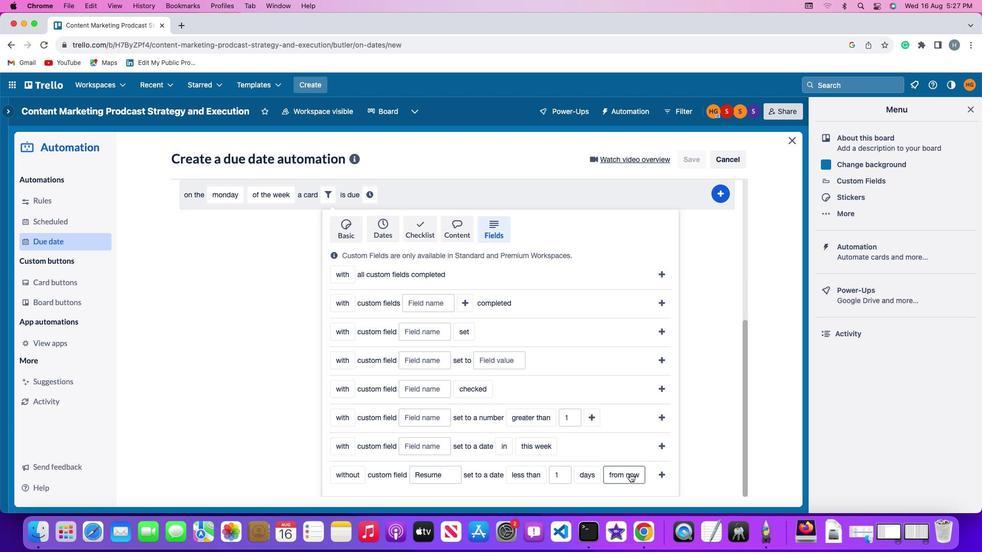 
Action: Mouse pressed left at (629, 473)
Screenshot: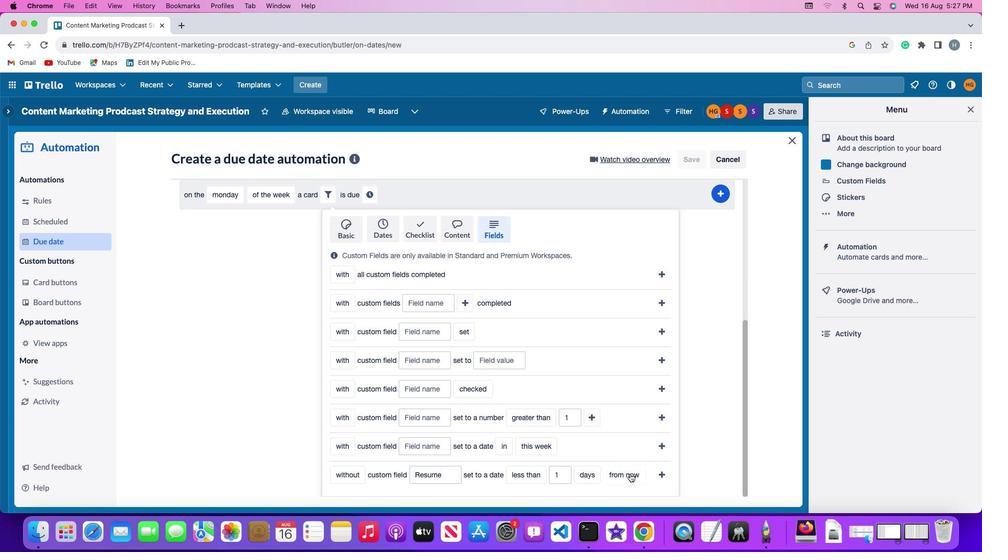 
Action: Mouse moved to (622, 455)
Screenshot: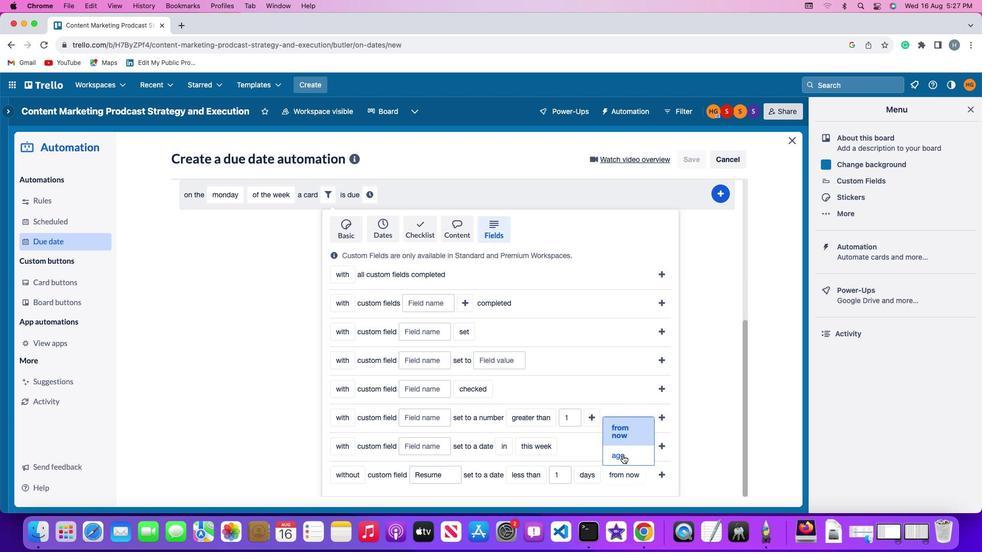 
Action: Mouse pressed left at (622, 455)
Screenshot: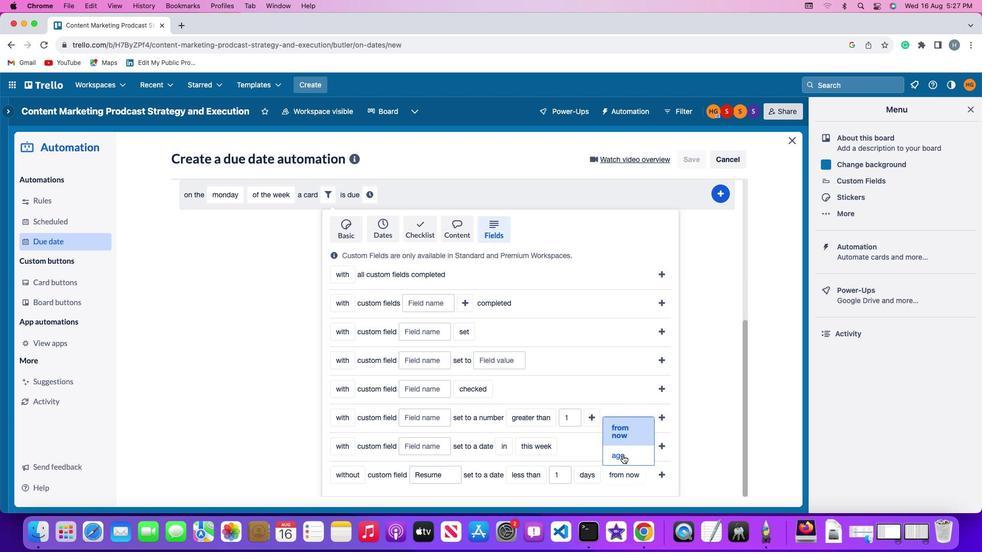 
Action: Mouse moved to (645, 473)
Screenshot: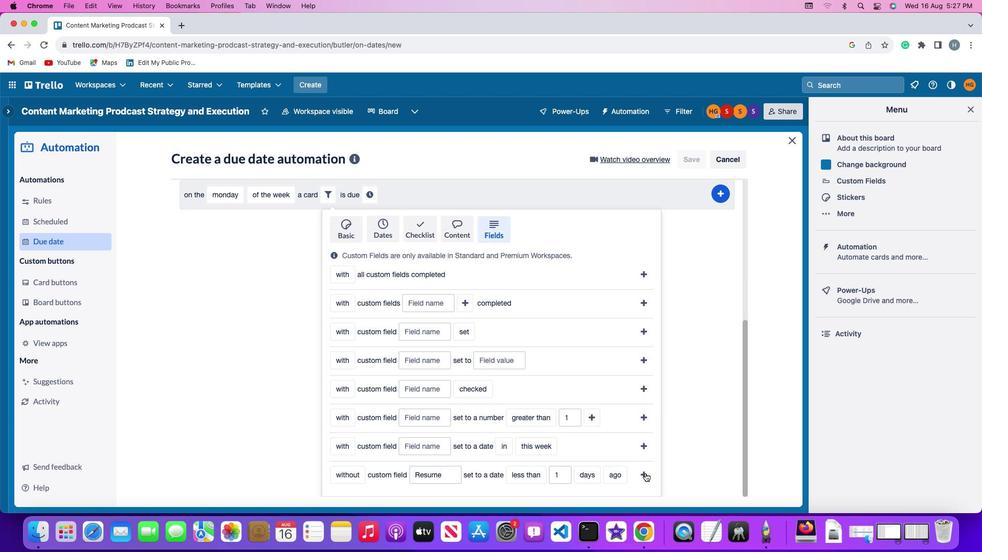 
Action: Mouse pressed left at (645, 473)
Screenshot: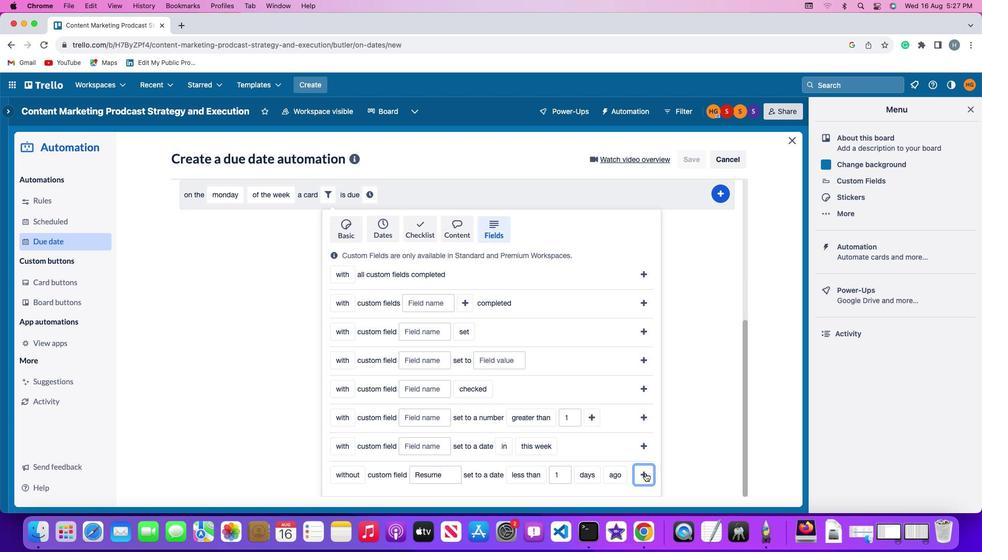 
Action: Mouse moved to (607, 450)
Screenshot: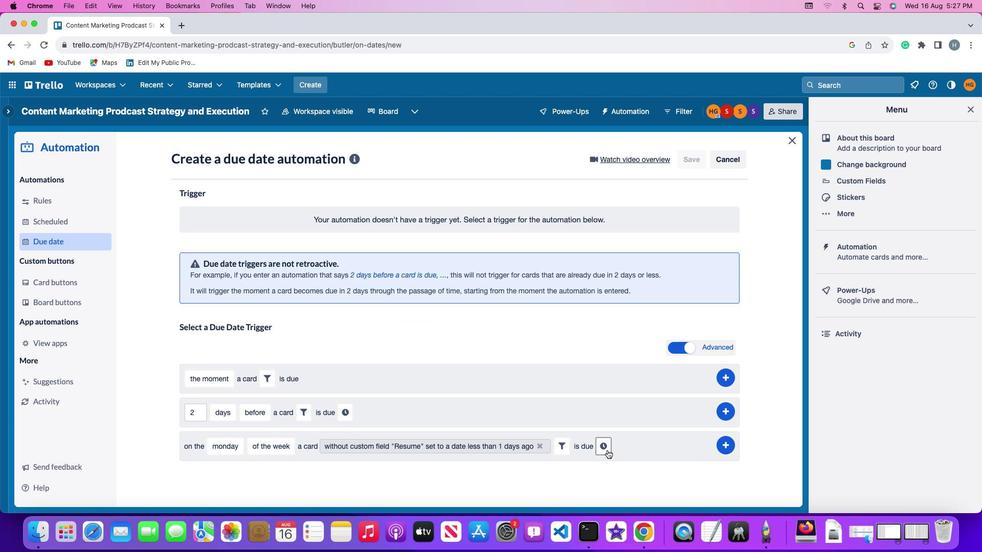 
Action: Mouse pressed left at (607, 450)
Screenshot: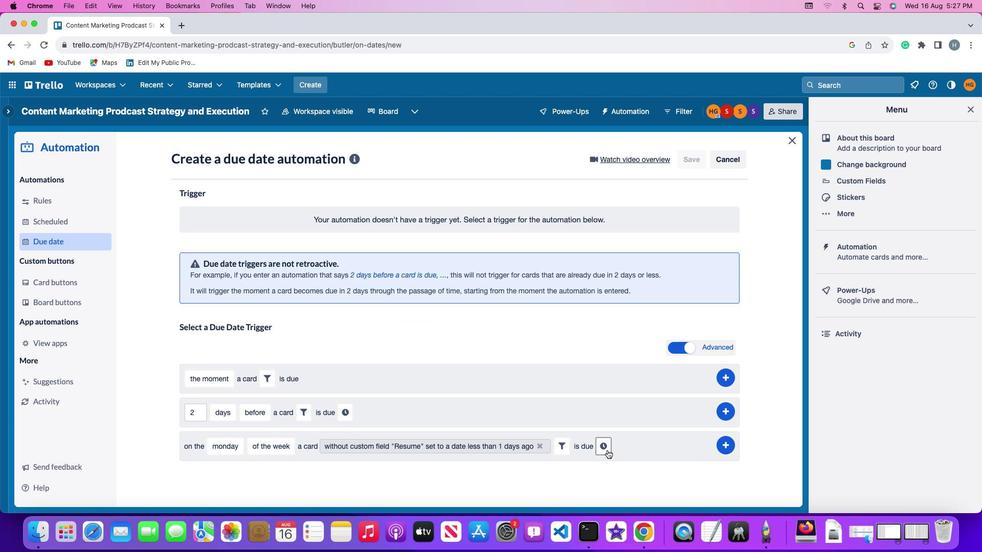 
Action: Mouse moved to (623, 450)
Screenshot: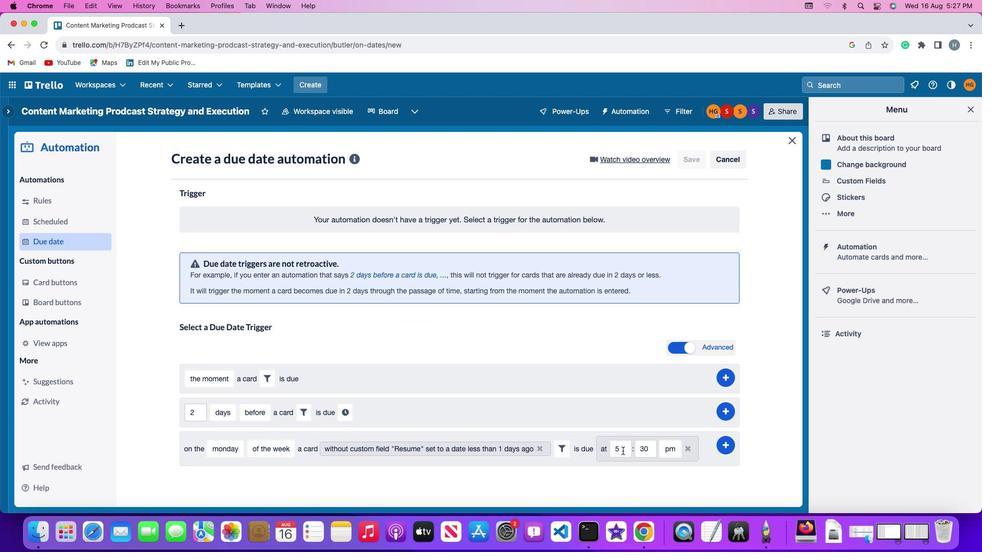 
Action: Mouse pressed left at (623, 450)
Screenshot: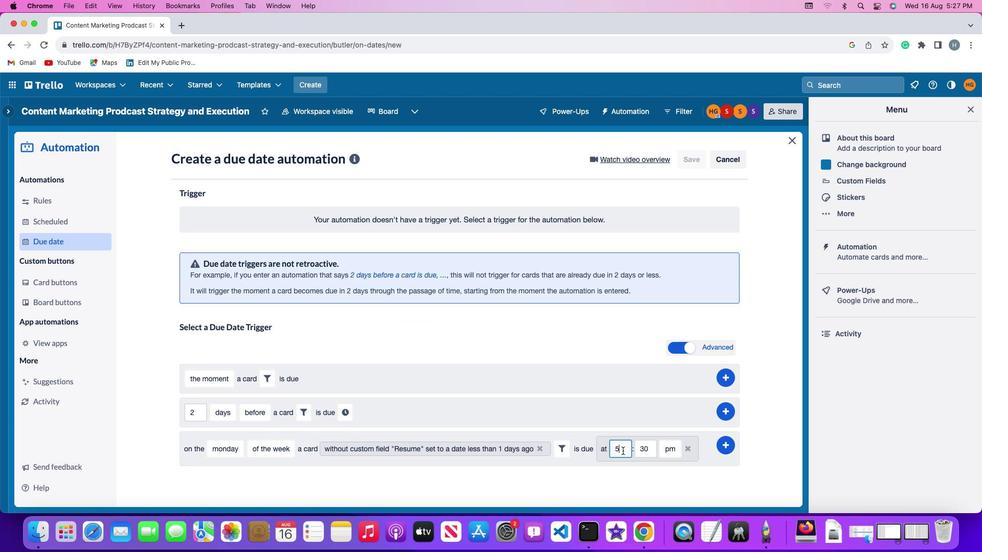 
Action: Key pressed Key.backspace'1'
Screenshot: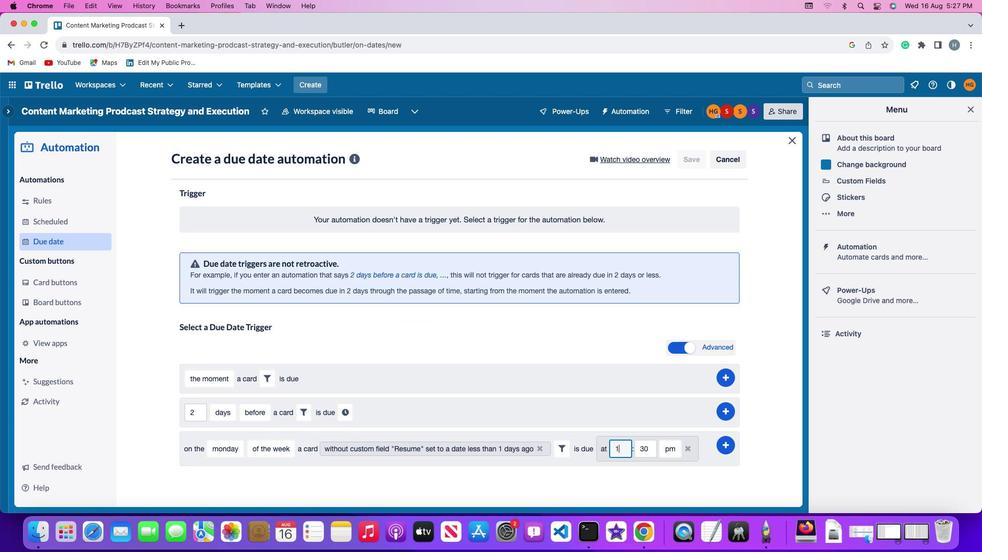 
Action: Mouse moved to (623, 450)
Screenshot: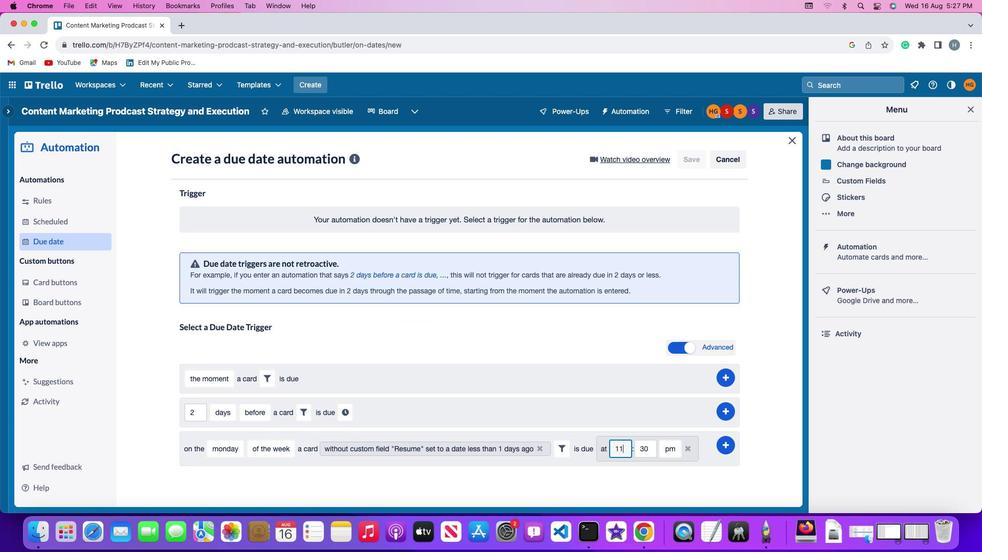 
Action: Key pressed '1'
Screenshot: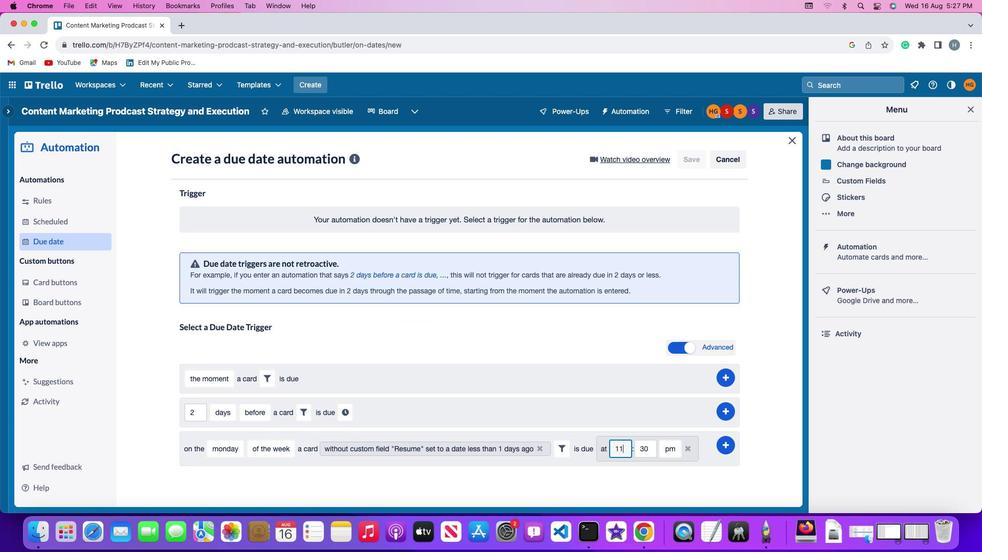 
Action: Mouse moved to (646, 448)
Screenshot: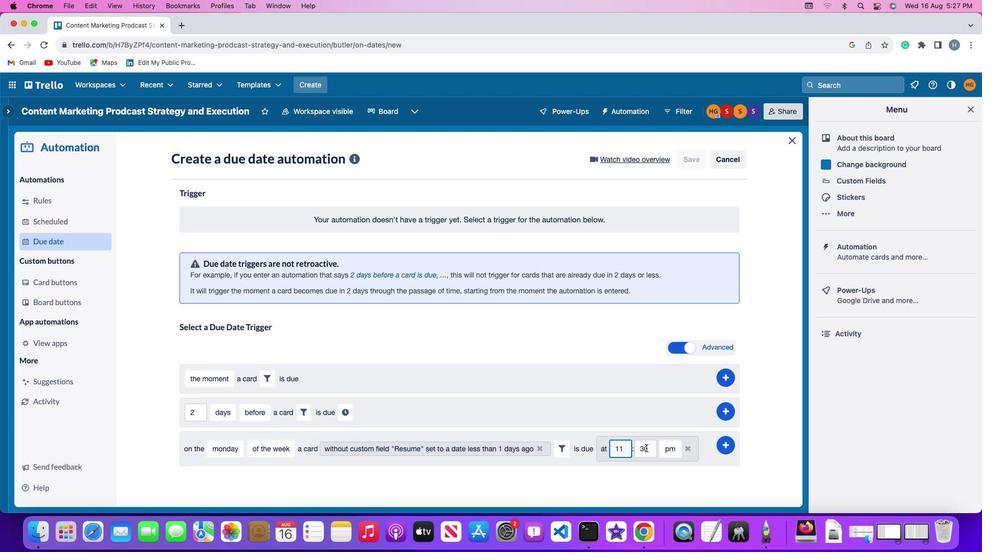
Action: Mouse pressed left at (646, 448)
Screenshot: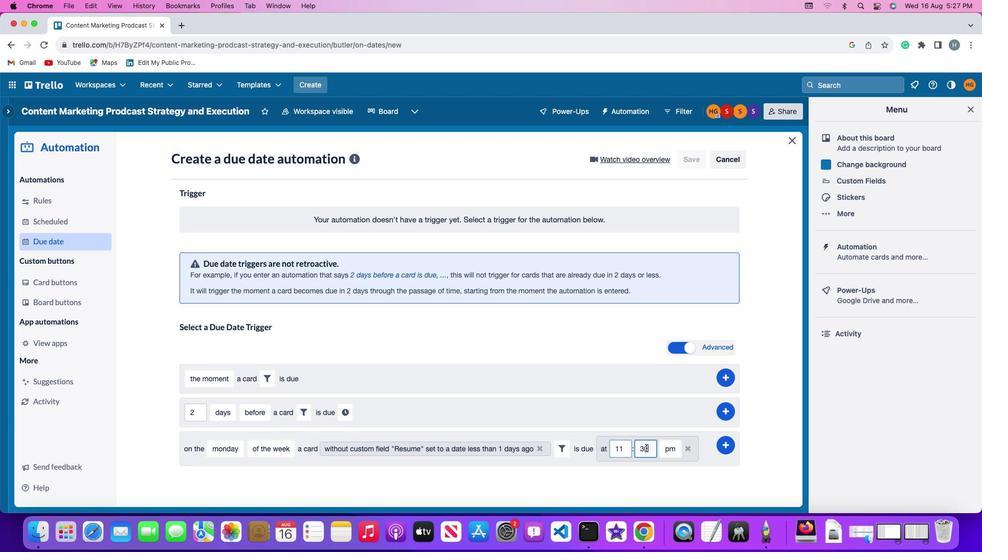 
Action: Mouse moved to (646, 448)
Screenshot: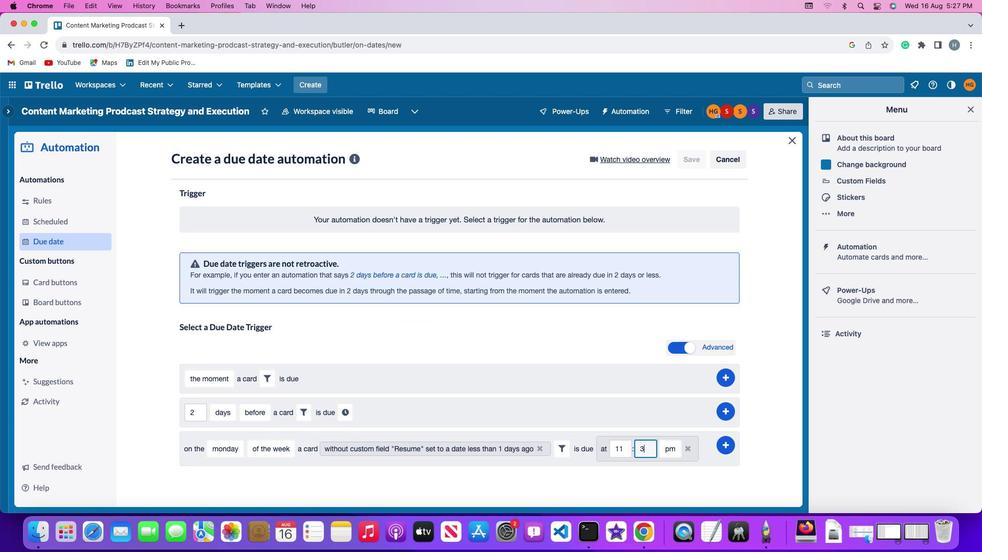 
Action: Key pressed Key.backspace
Screenshot: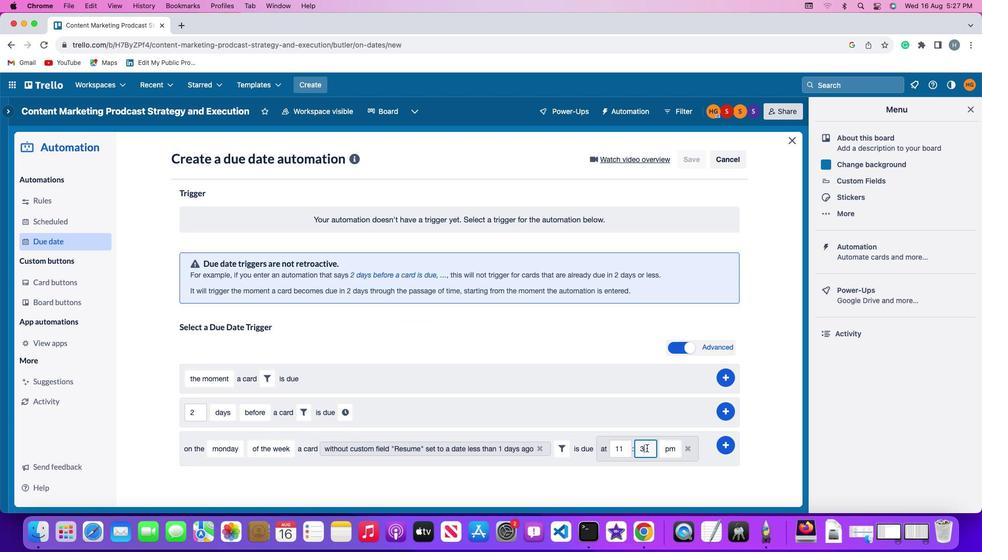 
Action: Mouse moved to (645, 448)
Screenshot: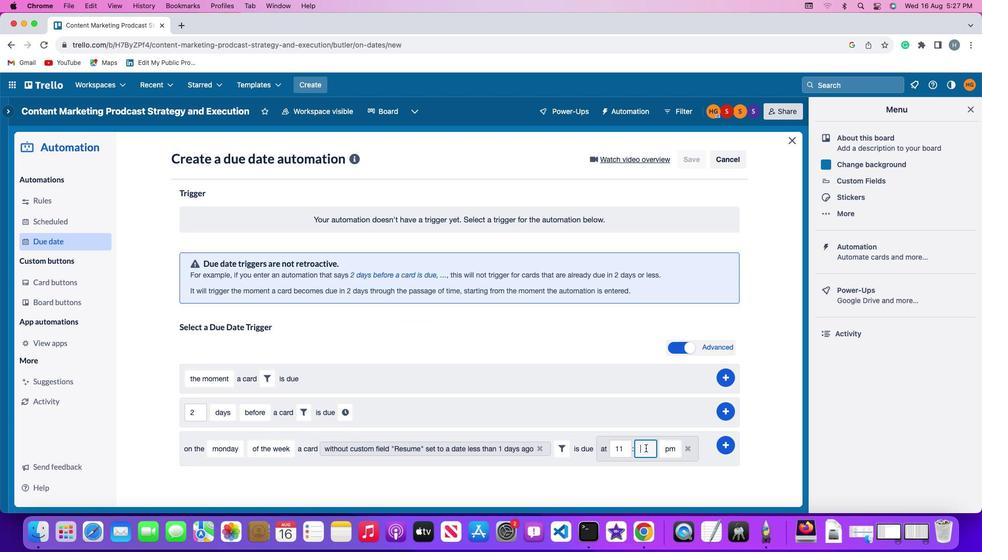 
Action: Key pressed Key.backspace
Screenshot: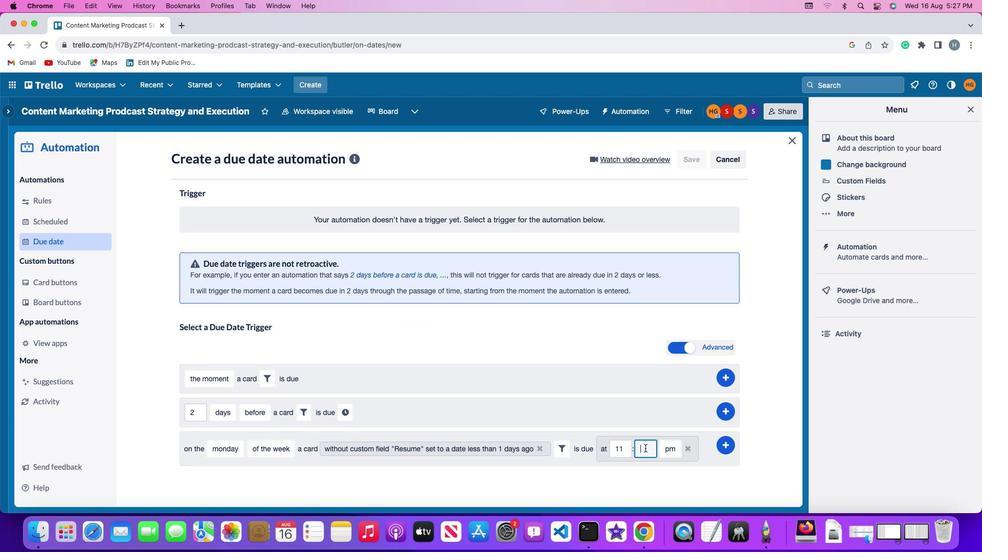 
Action: Mouse moved to (645, 448)
Screenshot: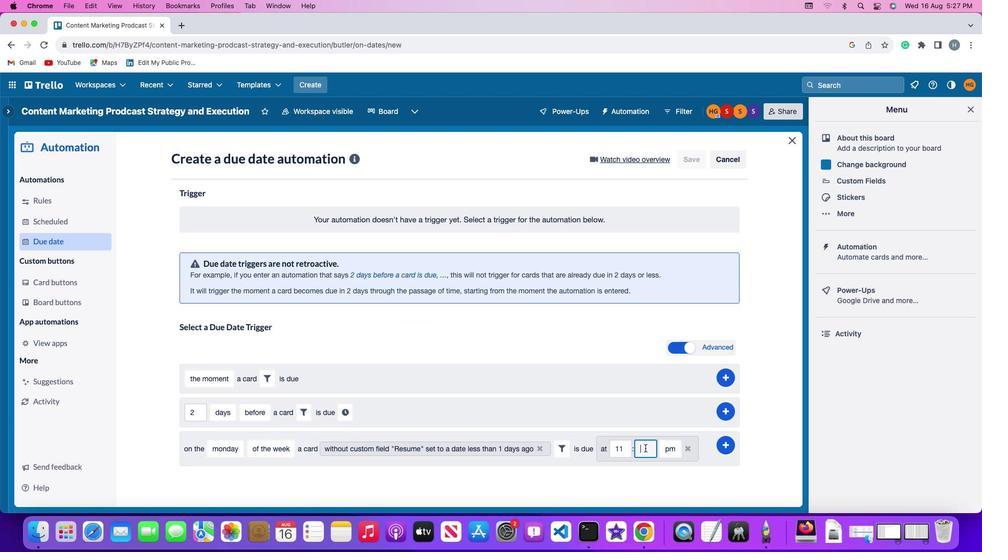 
Action: Key pressed '0''0'
Screenshot: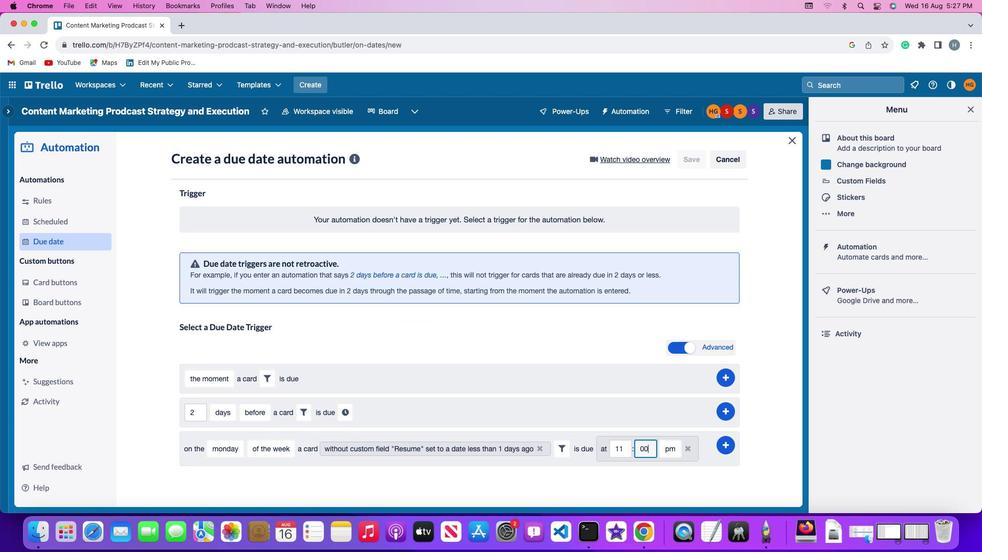 
Action: Mouse moved to (664, 448)
Screenshot: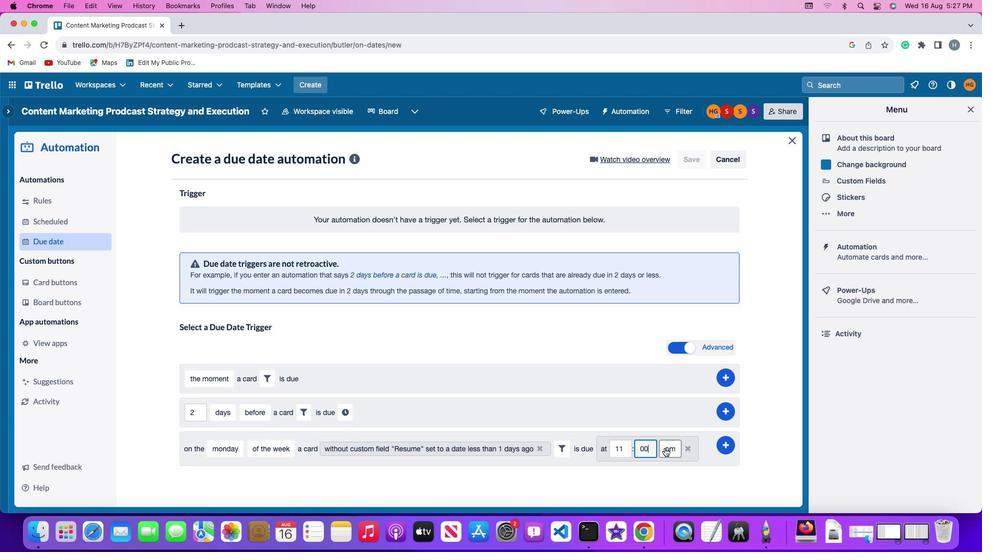 
Action: Mouse pressed left at (664, 448)
Screenshot: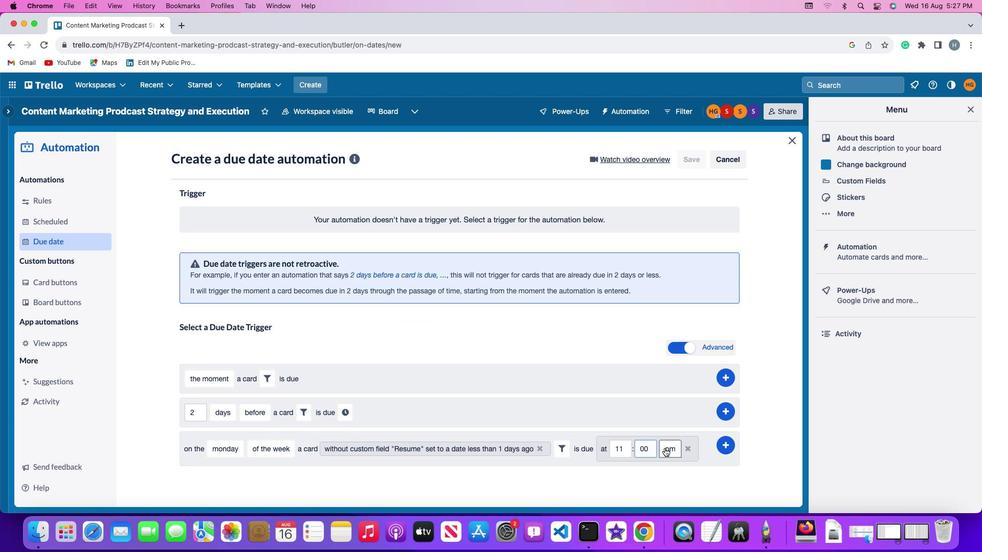 
Action: Mouse moved to (667, 462)
Screenshot: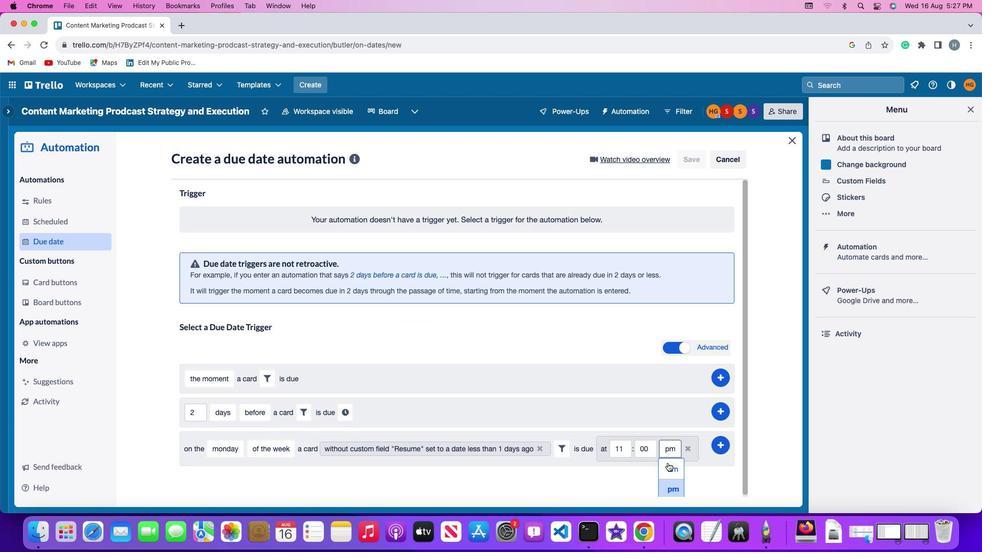 
Action: Mouse pressed left at (667, 462)
Screenshot: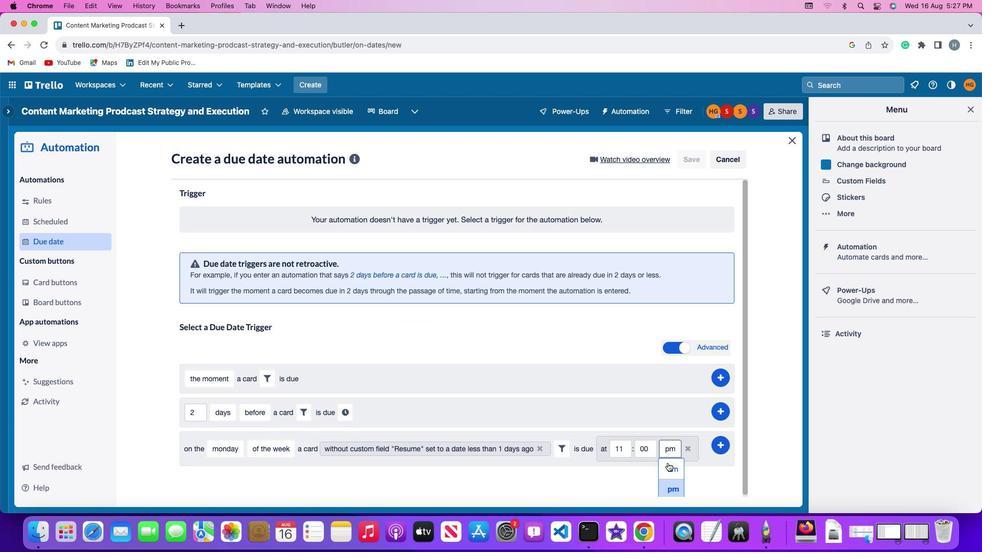
Action: Mouse moved to (729, 445)
Screenshot: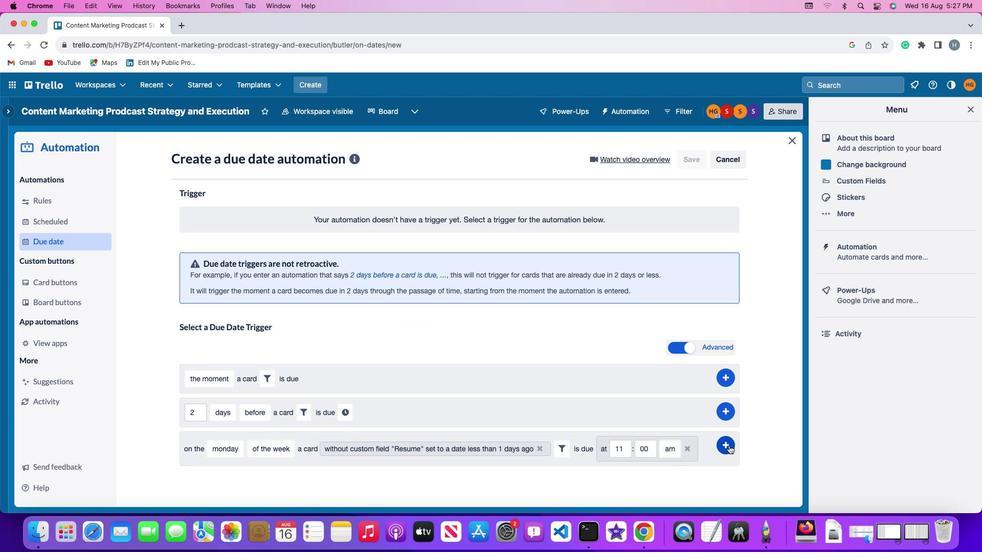 
Action: Mouse pressed left at (729, 445)
Screenshot: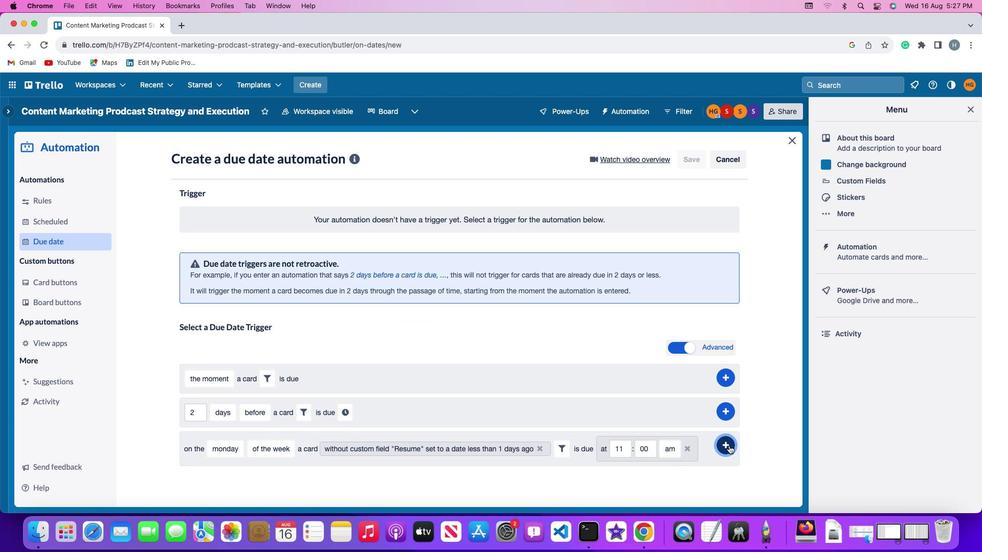 
Action: Mouse moved to (767, 389)
Screenshot: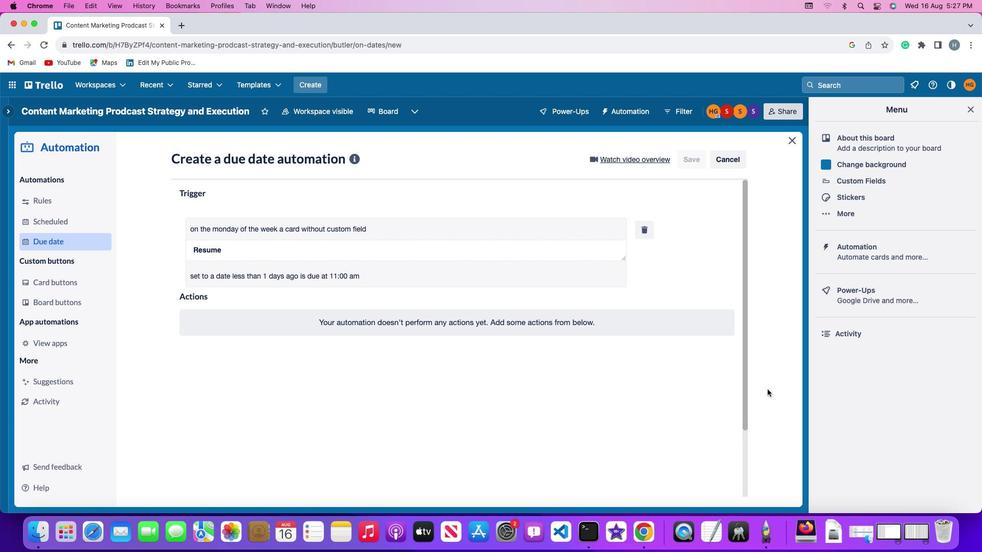 
